 Task: Add Serenity Kids A2 Grass Fed Whole Milk Toddler Formula to the cart.
Action: Mouse moved to (290, 155)
Screenshot: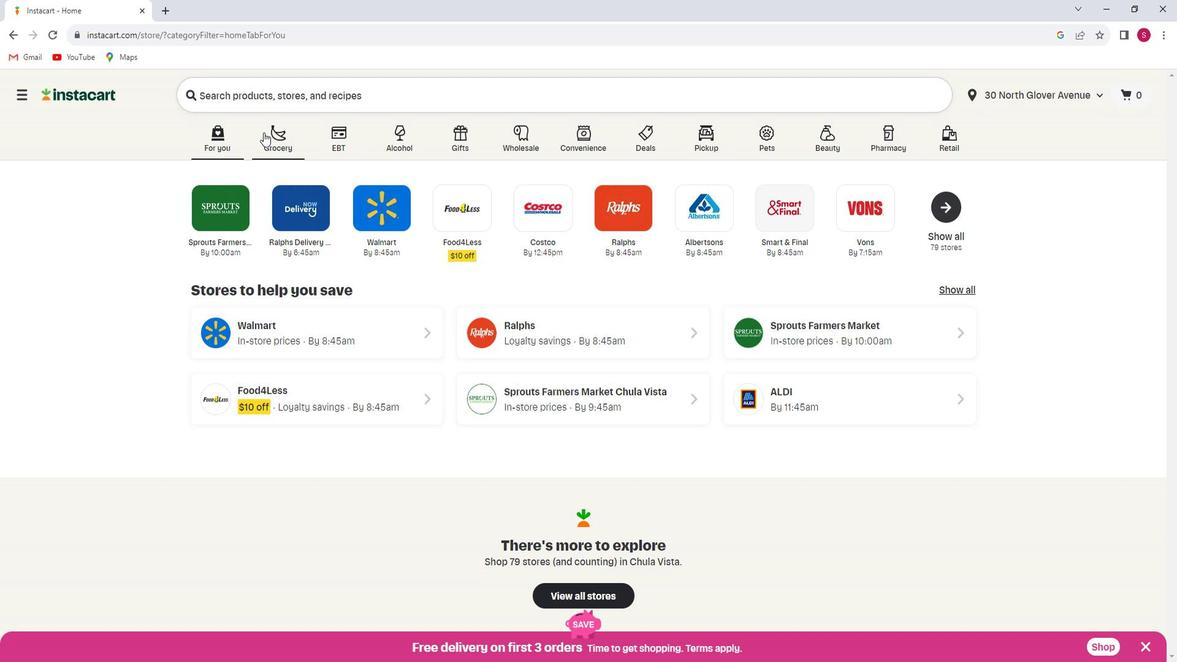 
Action: Mouse pressed left at (290, 155)
Screenshot: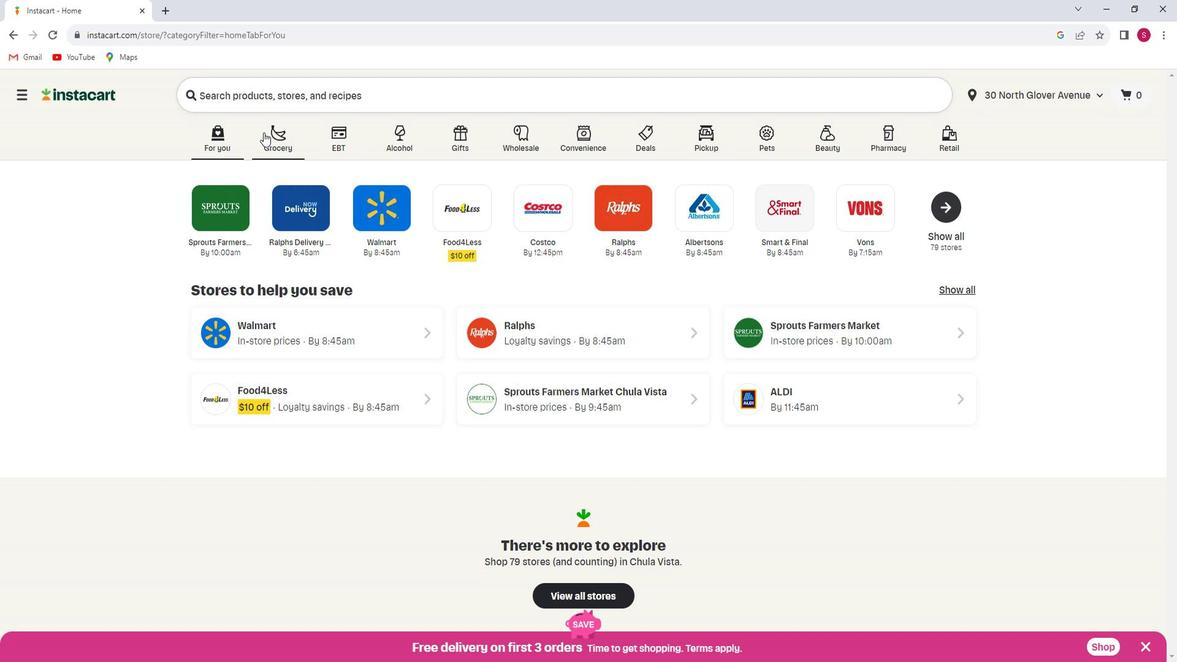 
Action: Mouse moved to (287, 364)
Screenshot: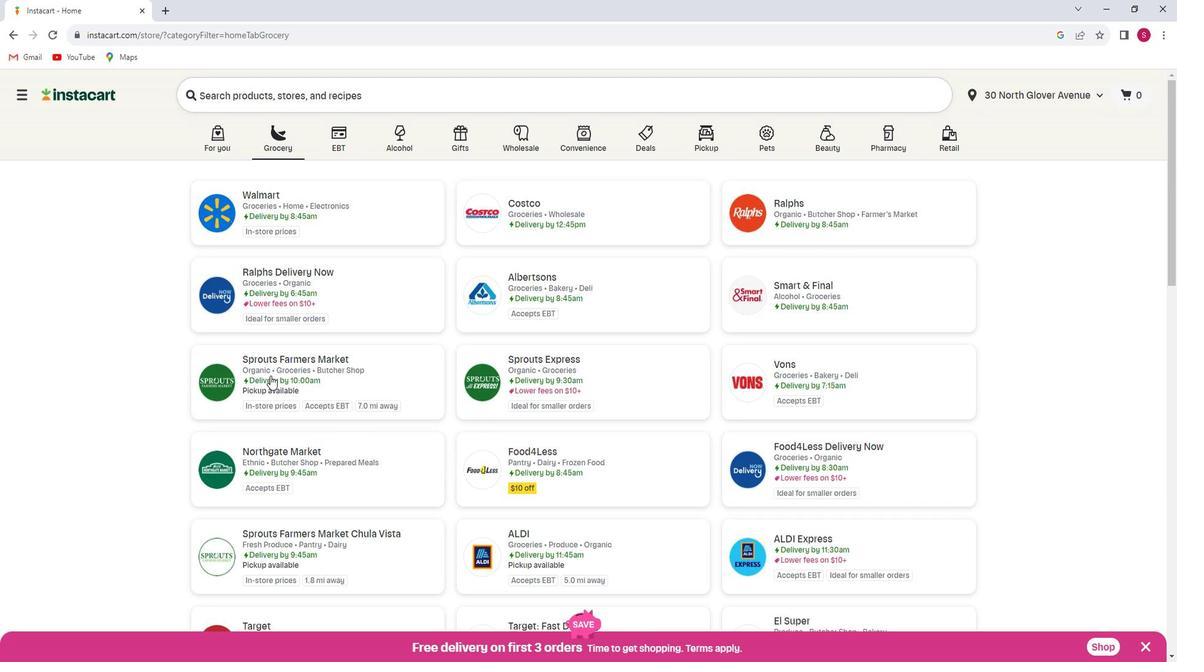 
Action: Mouse pressed left at (287, 364)
Screenshot: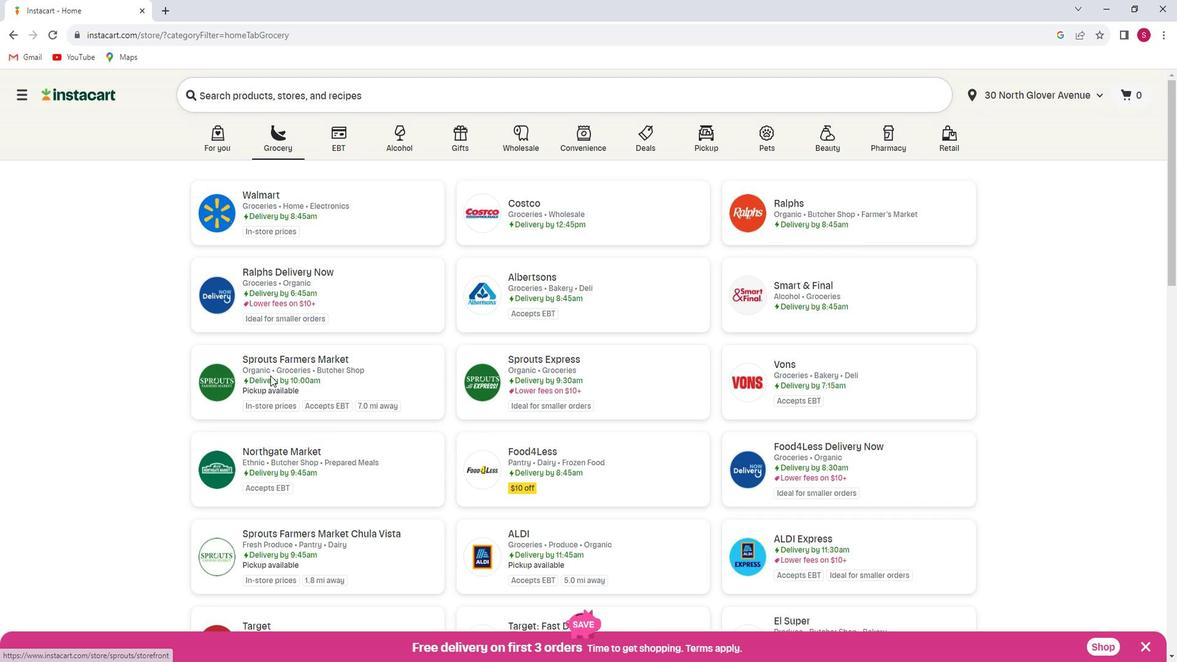 
Action: Mouse moved to (90, 397)
Screenshot: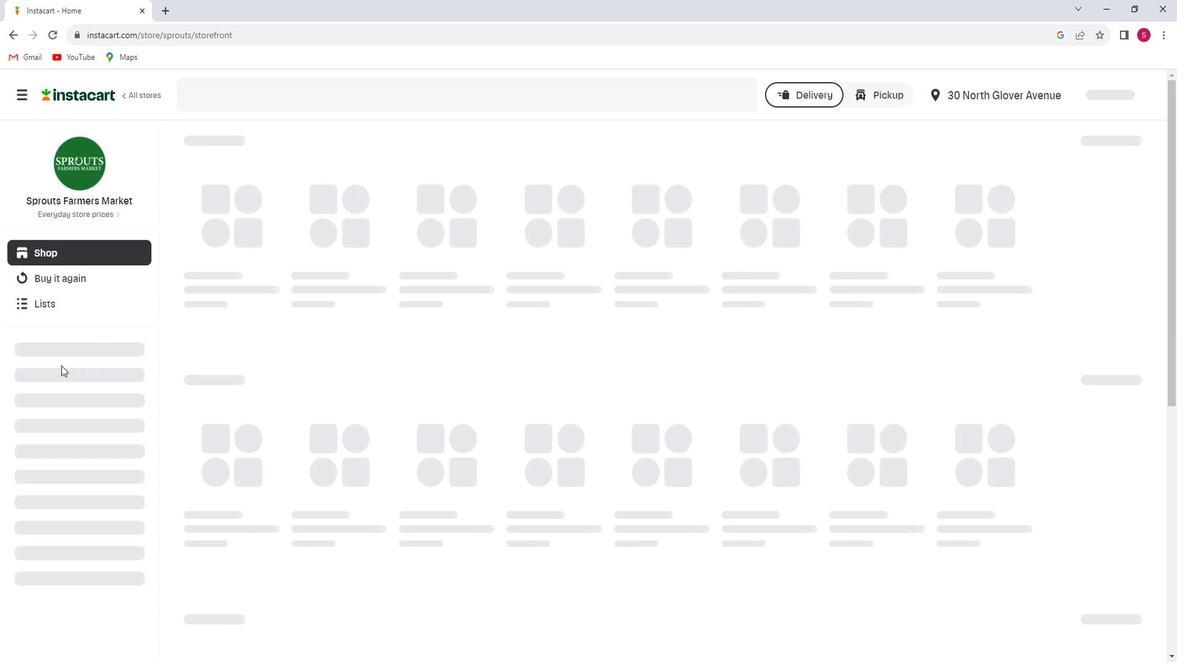 
Action: Mouse scrolled (90, 396) with delta (0, 0)
Screenshot: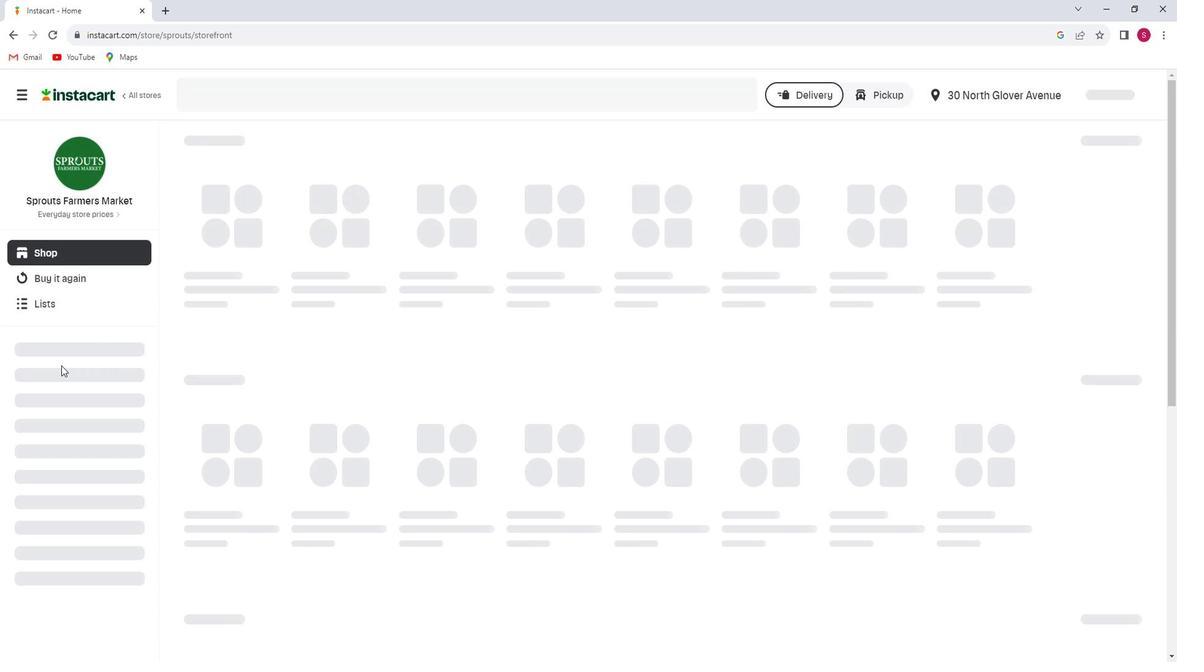 
Action: Mouse moved to (90, 398)
Screenshot: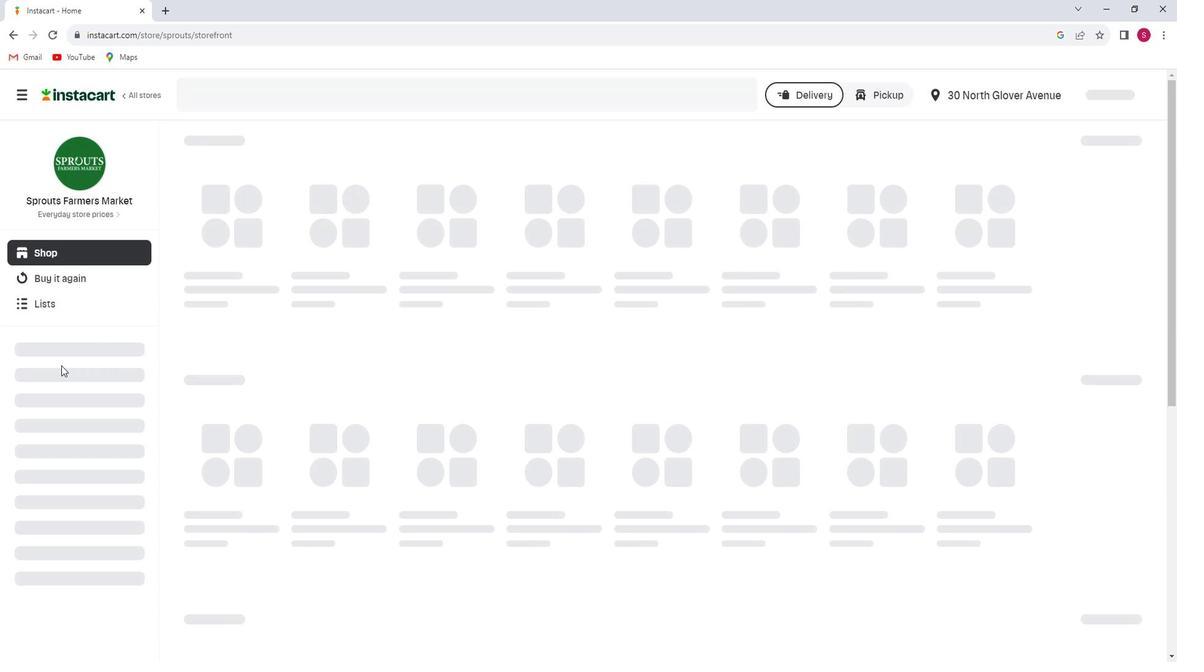 
Action: Mouse scrolled (90, 398) with delta (0, 0)
Screenshot: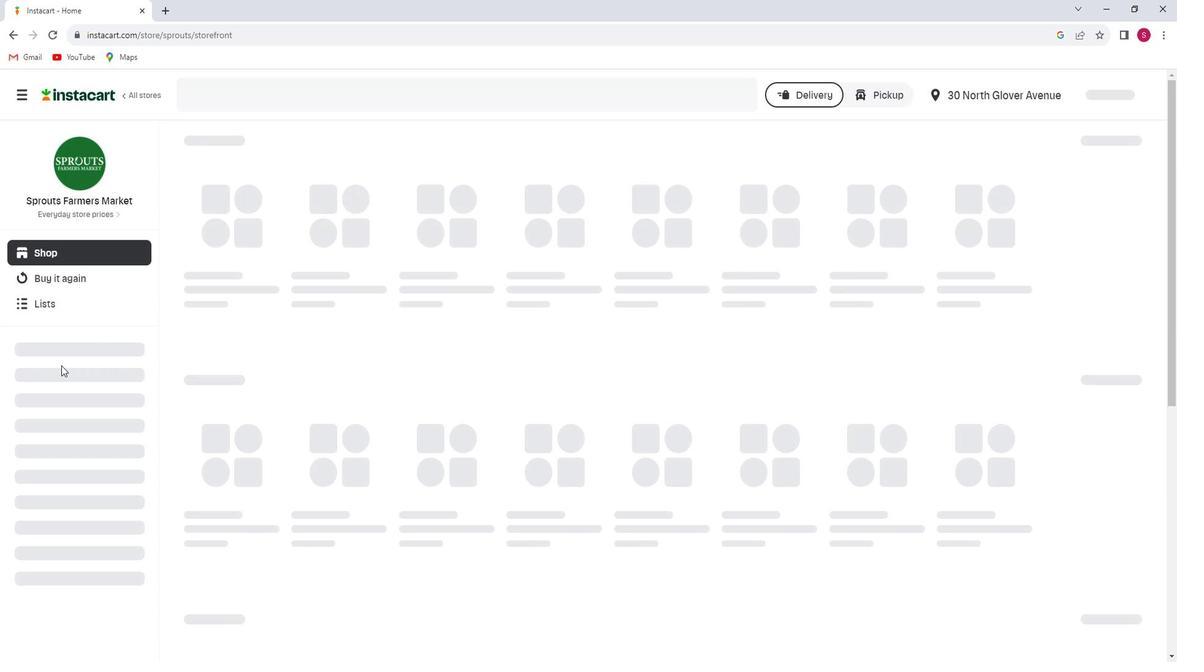 
Action: Mouse moved to (92, 398)
Screenshot: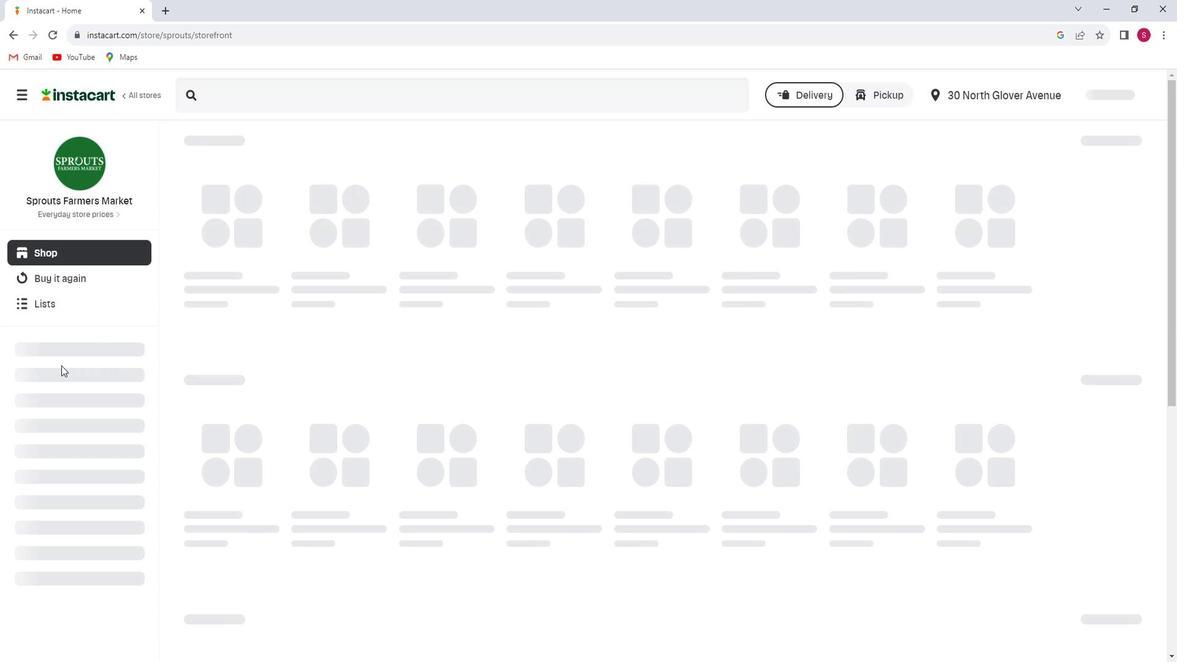 
Action: Mouse scrolled (92, 398) with delta (0, 0)
Screenshot: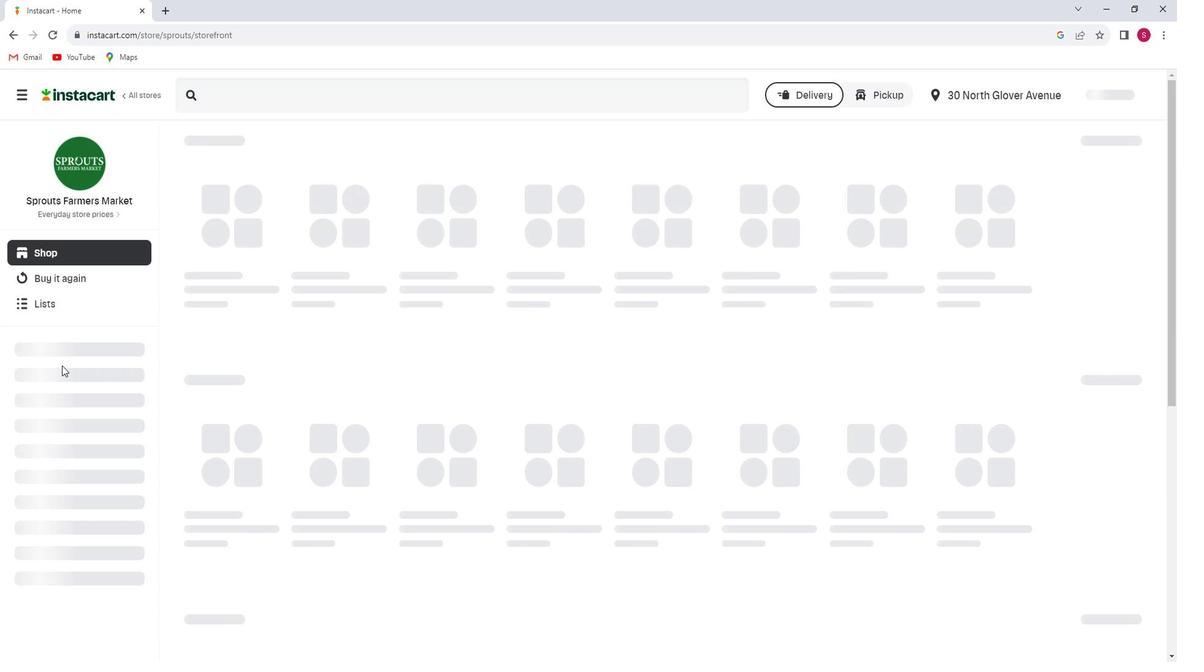 
Action: Mouse scrolled (92, 398) with delta (0, 0)
Screenshot: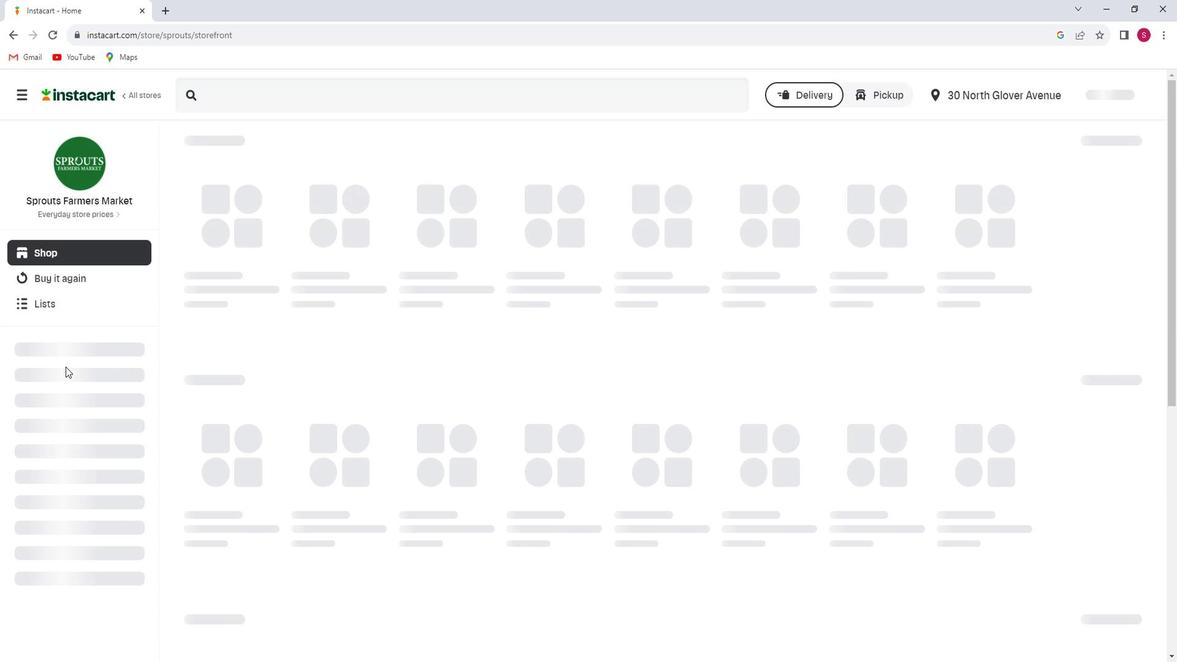 
Action: Mouse scrolled (92, 398) with delta (0, 0)
Screenshot: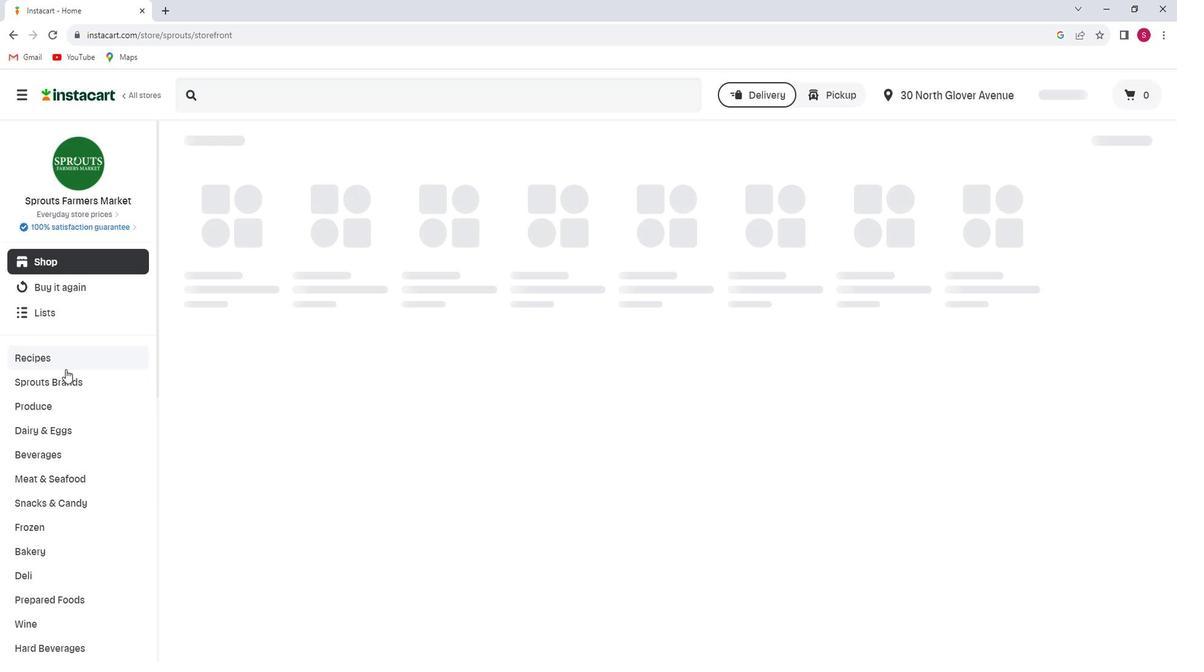 
Action: Mouse scrolled (92, 398) with delta (0, 0)
Screenshot: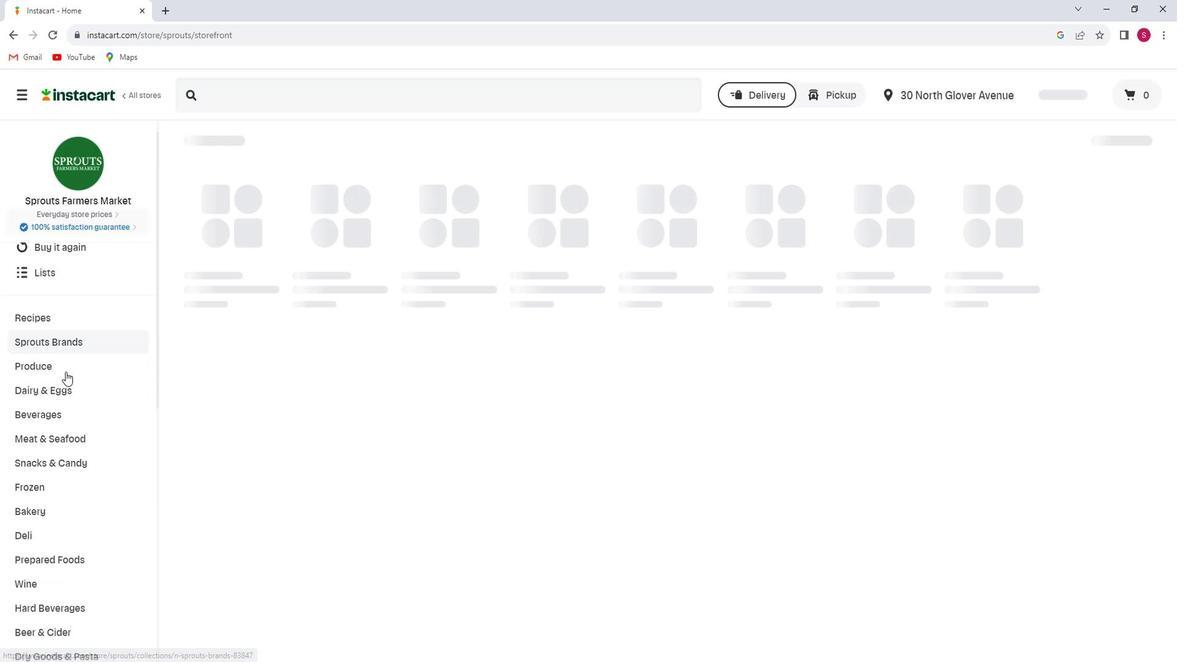 
Action: Mouse scrolled (92, 398) with delta (0, 0)
Screenshot: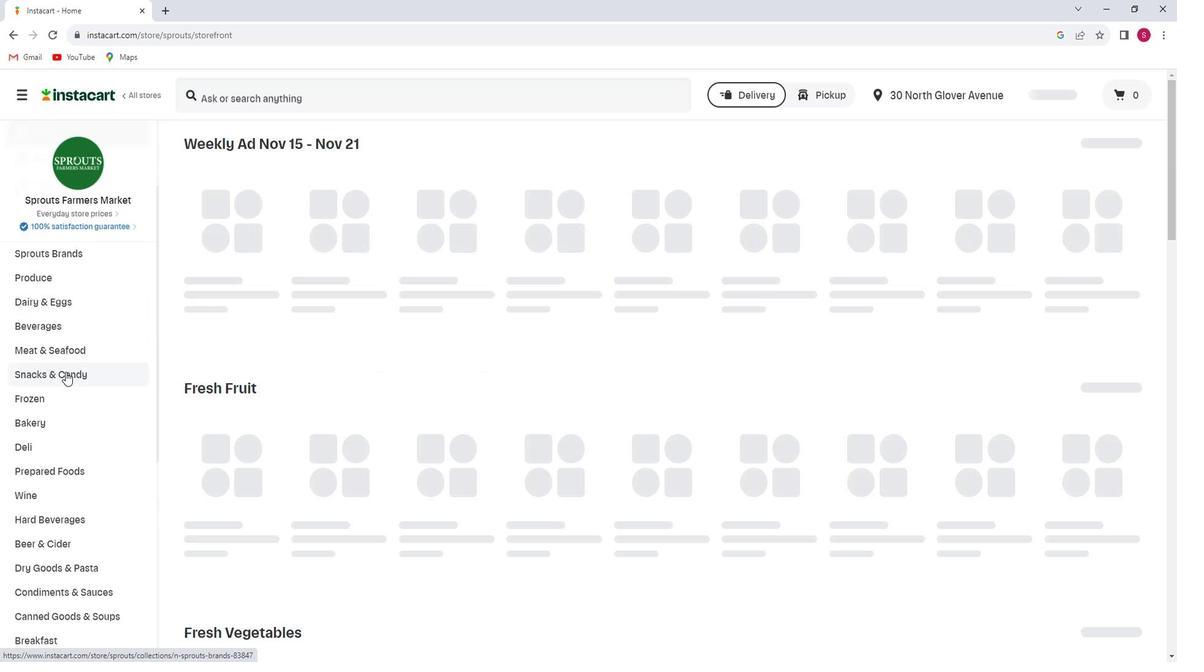 
Action: Mouse scrolled (92, 398) with delta (0, 0)
Screenshot: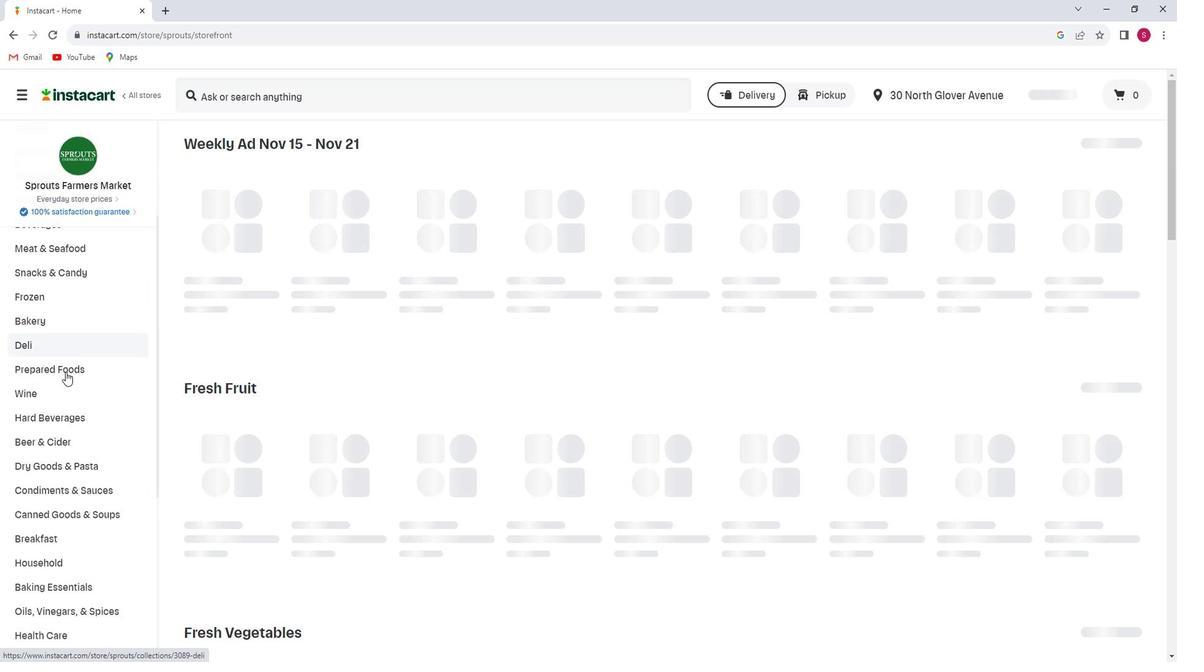 
Action: Mouse scrolled (92, 398) with delta (0, 0)
Screenshot: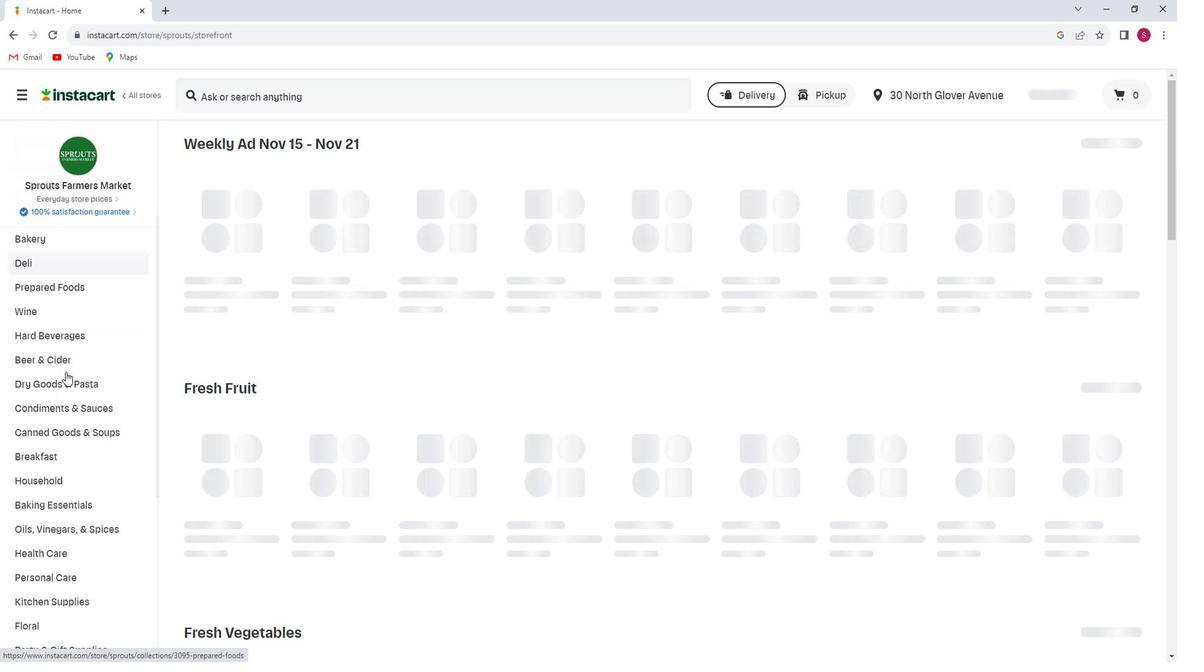 
Action: Mouse moved to (61, 478)
Screenshot: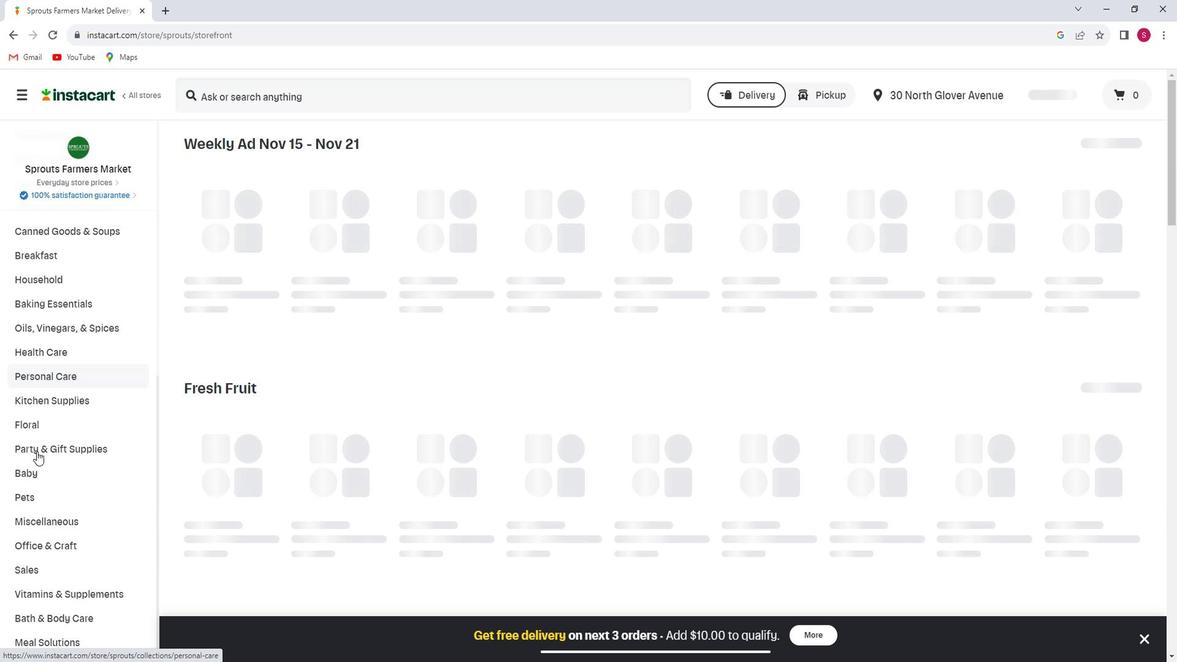 
Action: Mouse pressed left at (61, 478)
Screenshot: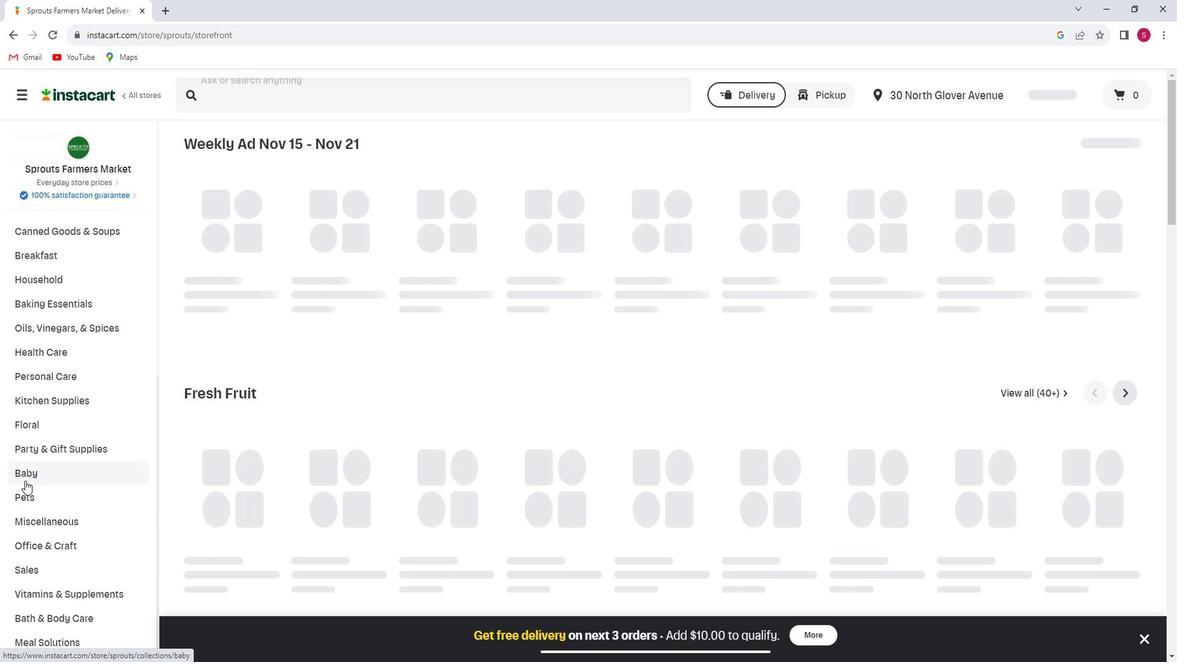 
Action: Mouse moved to (71, 540)
Screenshot: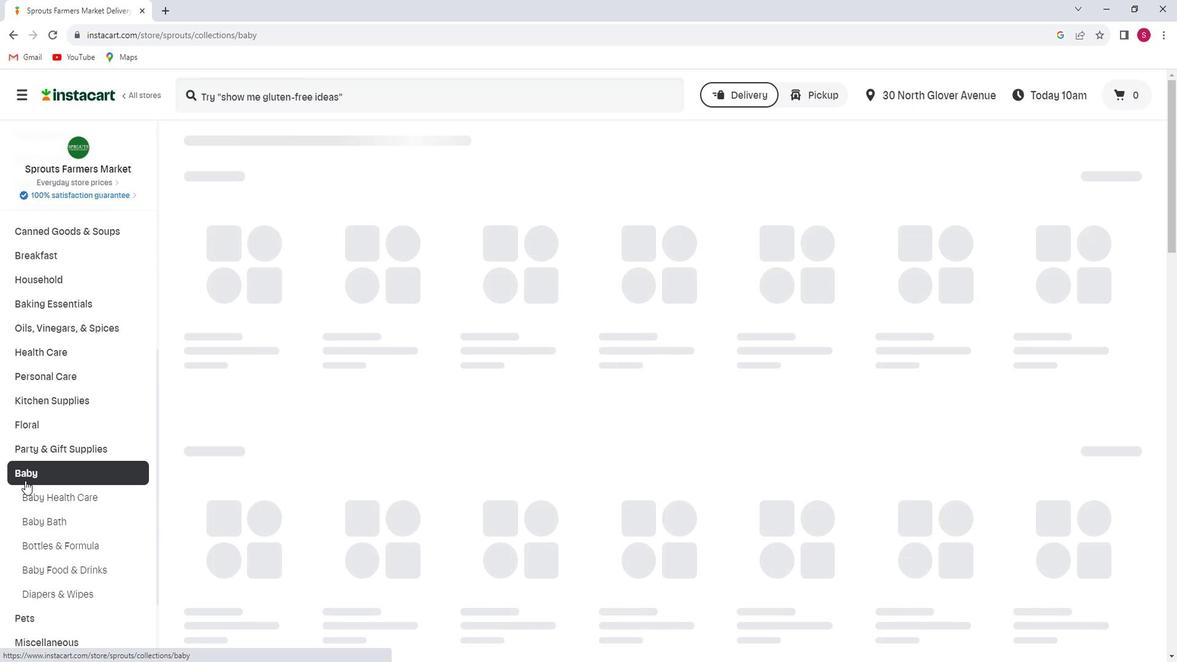 
Action: Mouse pressed left at (71, 540)
Screenshot: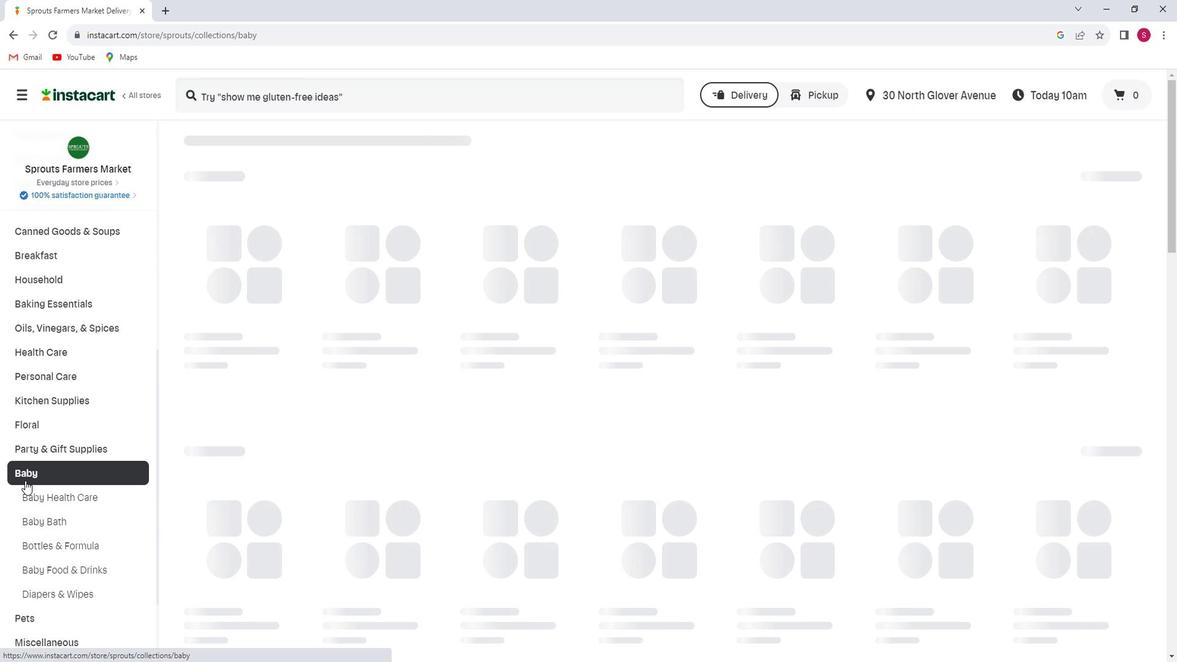
Action: Mouse moved to (302, 111)
Screenshot: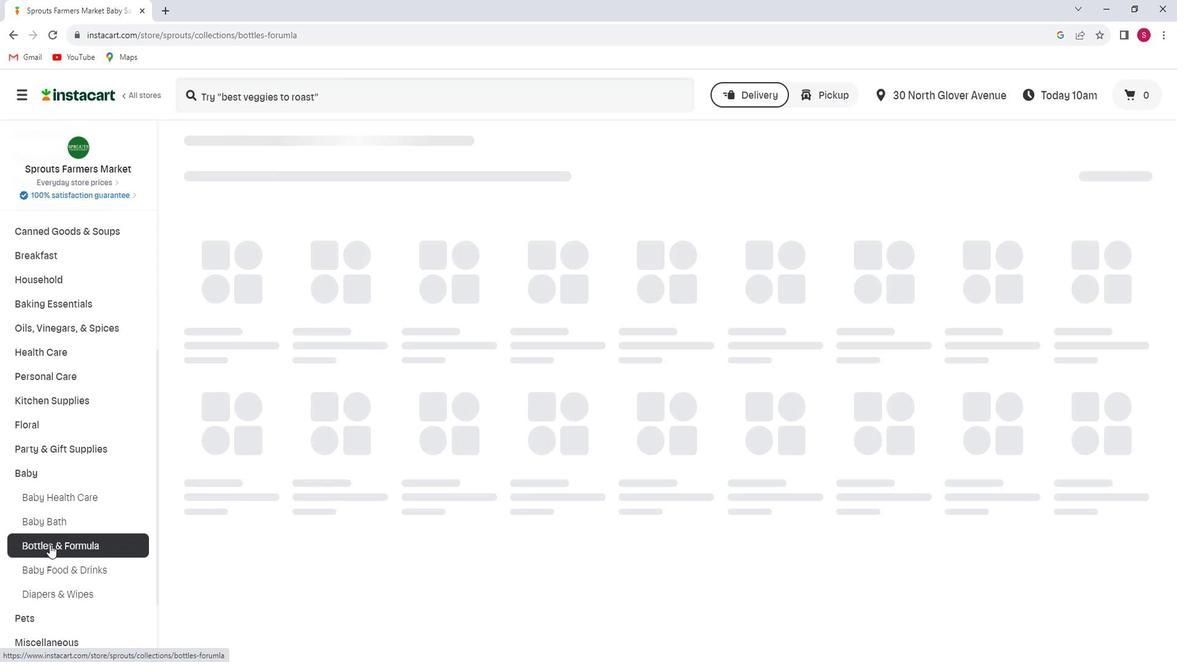 
Action: Mouse pressed left at (302, 111)
Screenshot: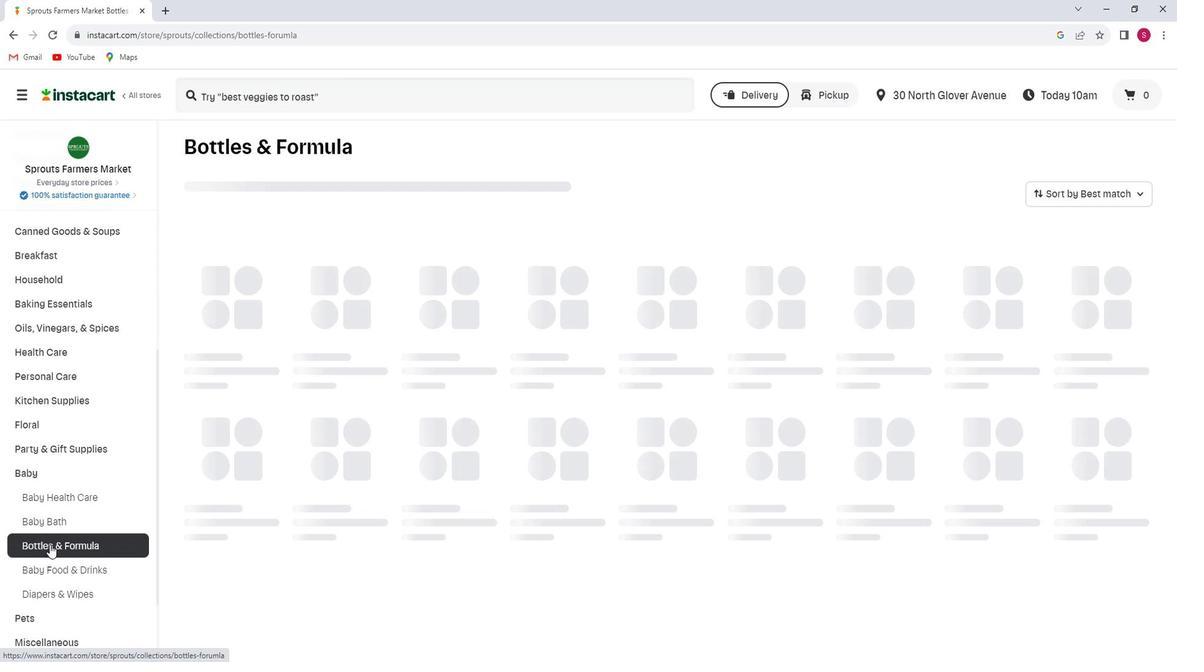 
Action: Key pressed <Key.shift>Serenity<Key.space><Key.shift>Kids<Key.space><Key.shift>A2<Key.space><Key.shift>Grass<Key.space><Key.shift>Fed<Key.space><Key.shift>Whole<Key.space><Key.shift>Milk<Key.space><Key.shift>Toddler<Key.space><Key.shift>Formula<Key.enter>
Screenshot: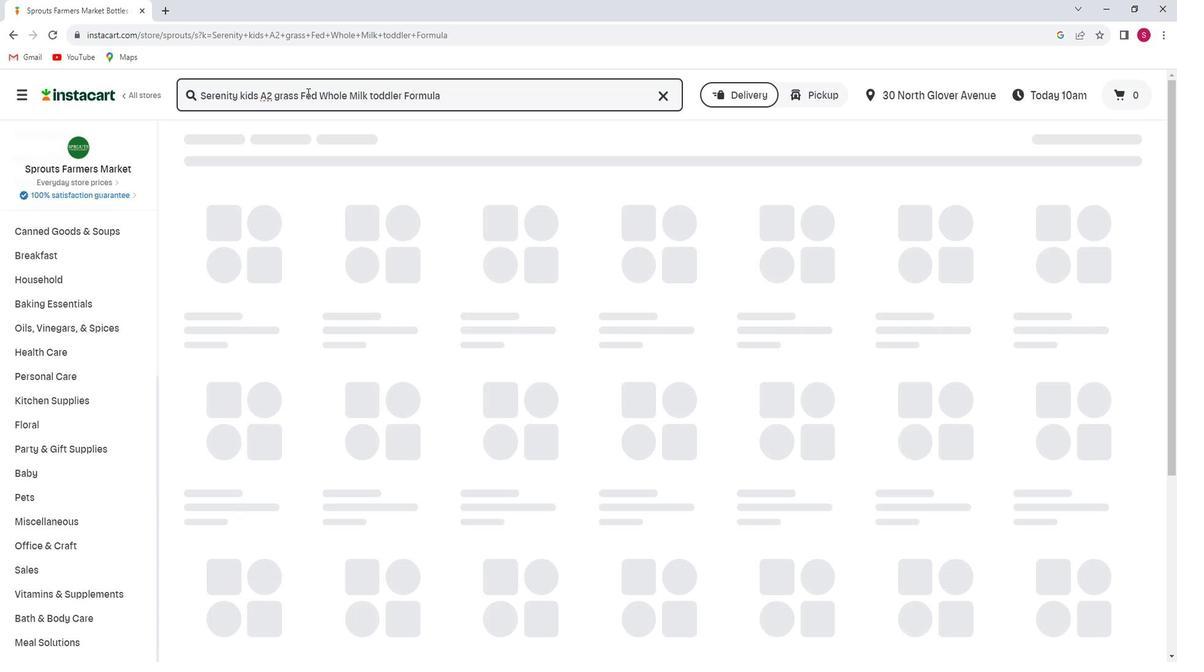 
Action: Mouse moved to (700, 388)
Screenshot: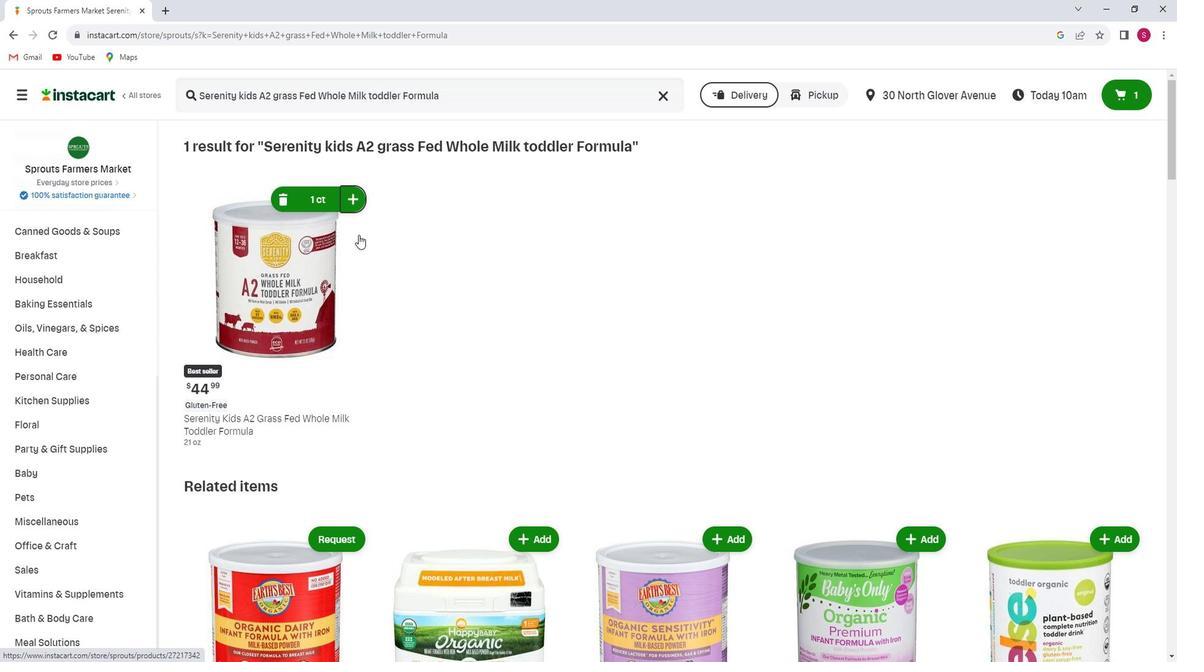 
Action: Mouse pressed left at (700, 388)
Screenshot: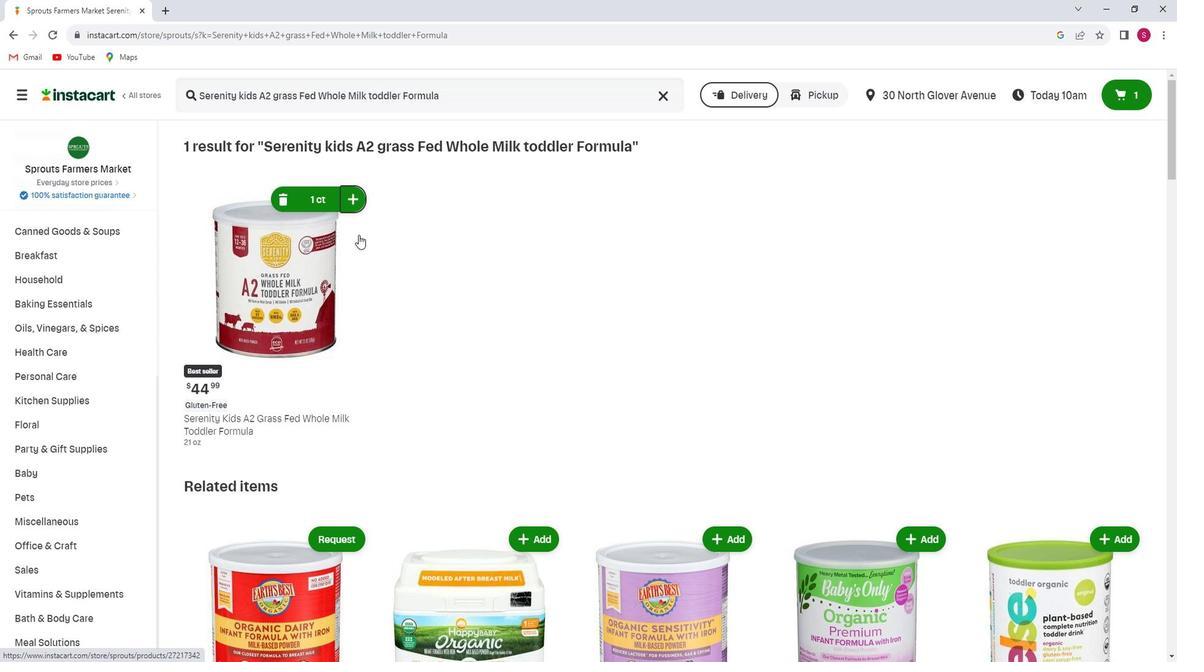 
Action: Mouse moved to (667, 187)
Screenshot: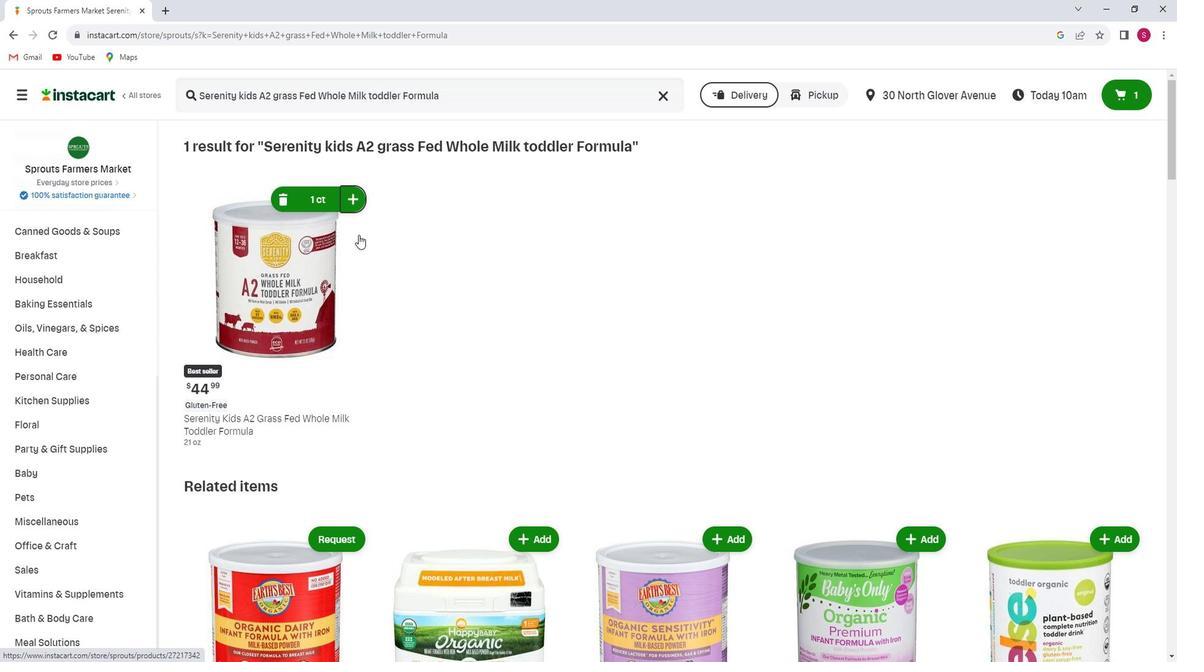 
Action: Mouse pressed left at (667, 187)
Screenshot: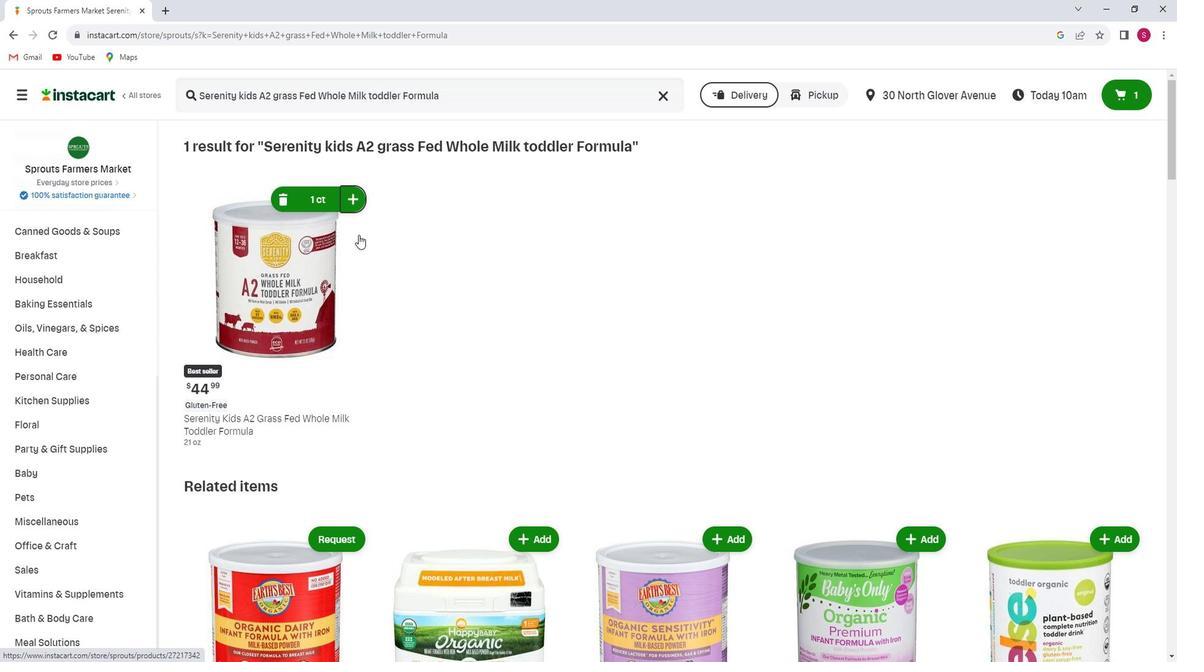 
Action: Mouse moved to (425, 668)
Screenshot: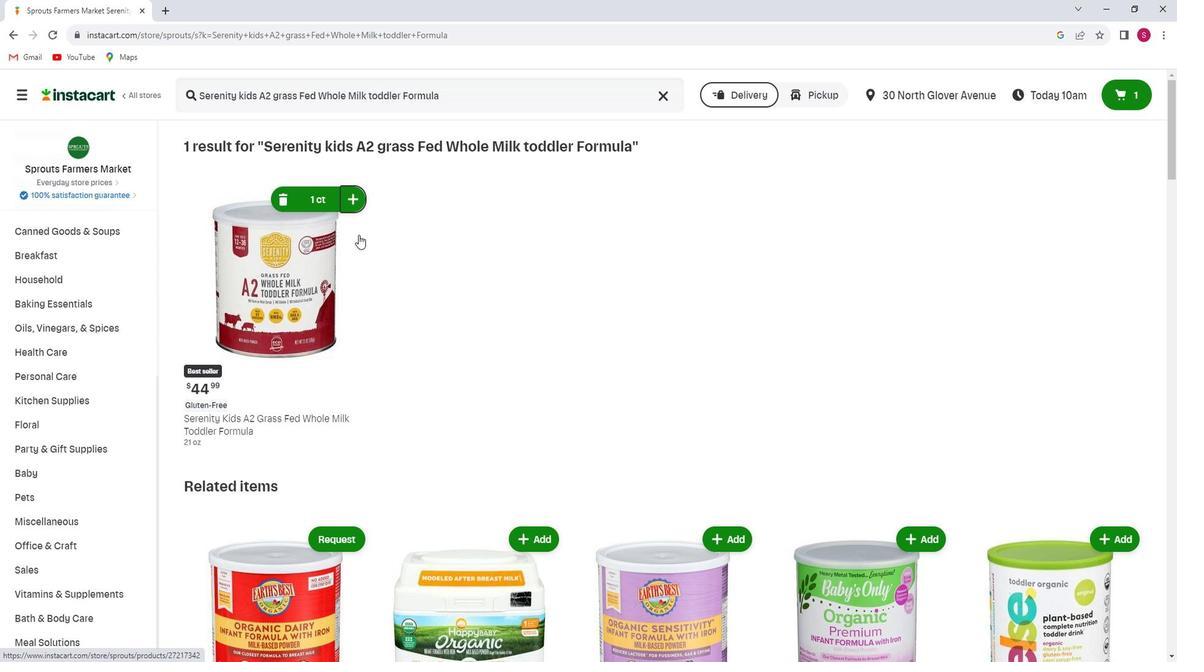 
Action: Mouse pressed left at (425, 668)
Screenshot: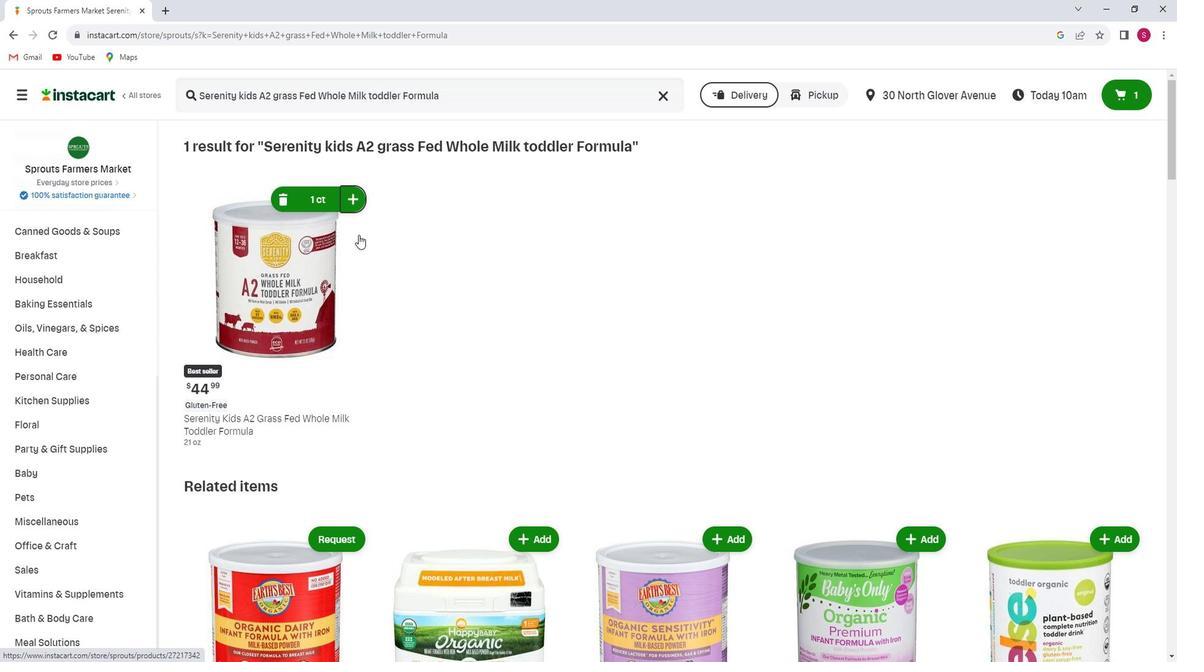 
Action: Mouse moved to (490, 614)
Screenshot: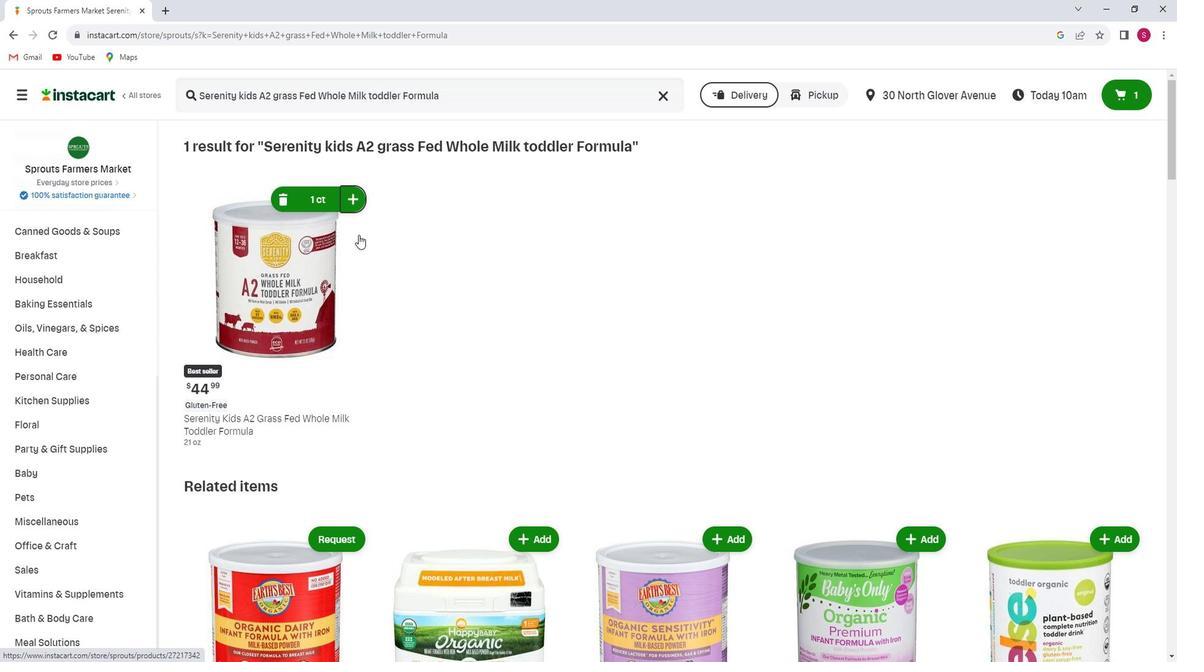 
Action: Mouse pressed left at (490, 614)
Screenshot: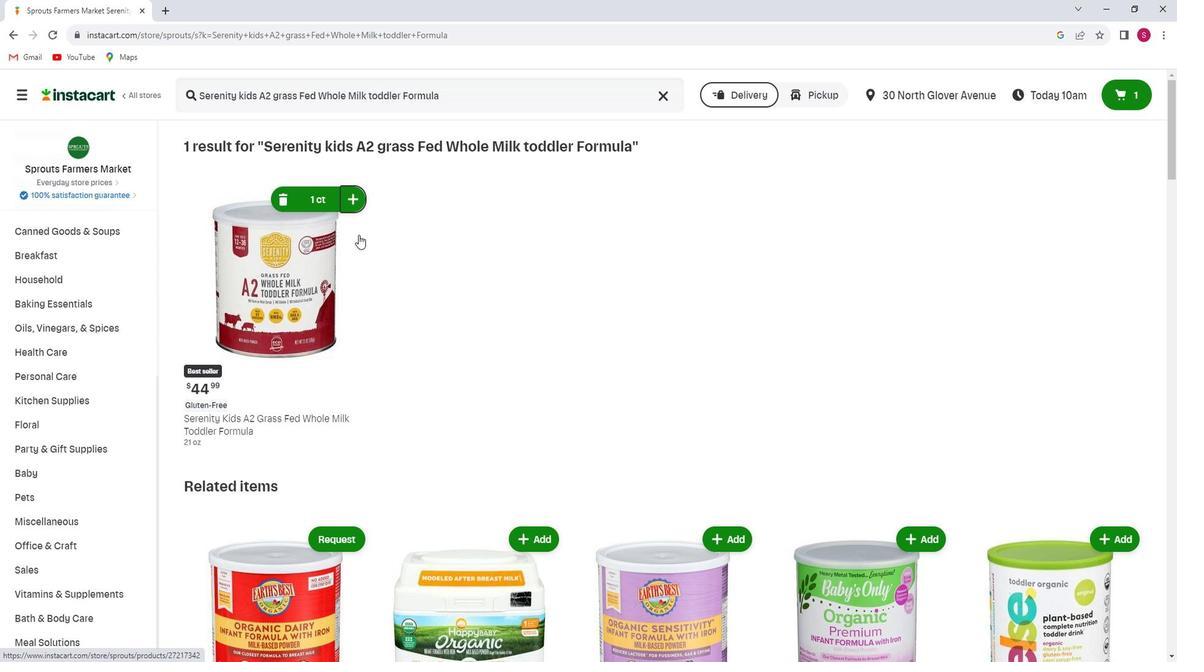 
Action: Mouse moved to (164, 20)
Screenshot: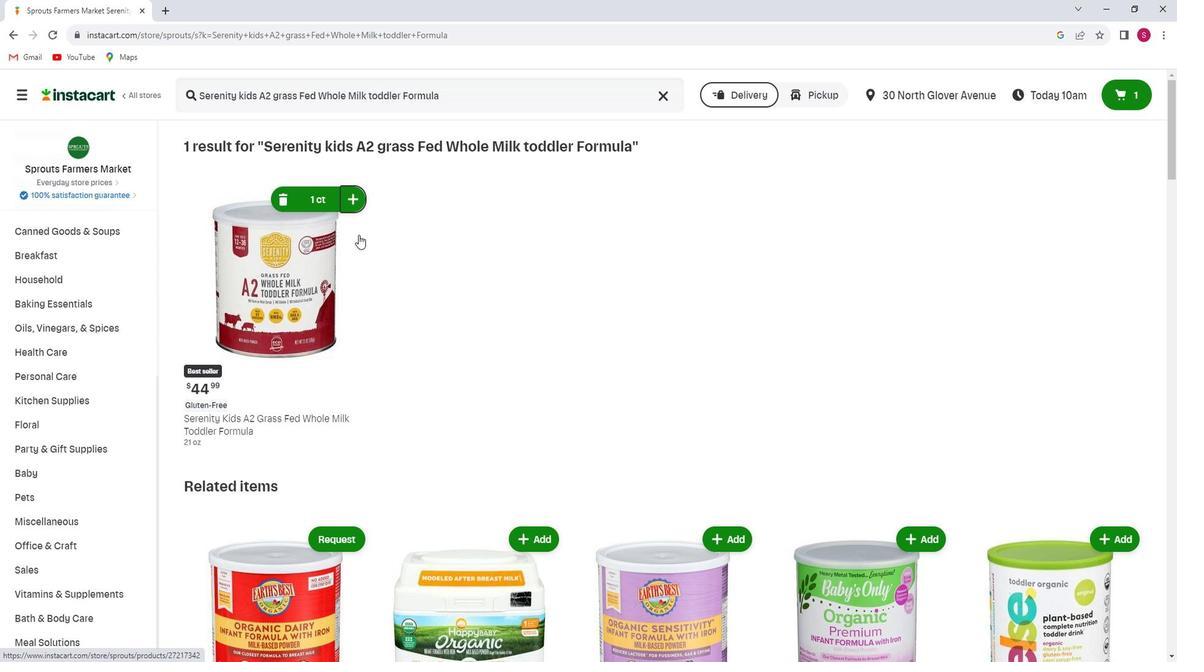
Action: Mouse pressed left at (164, 20)
Screenshot: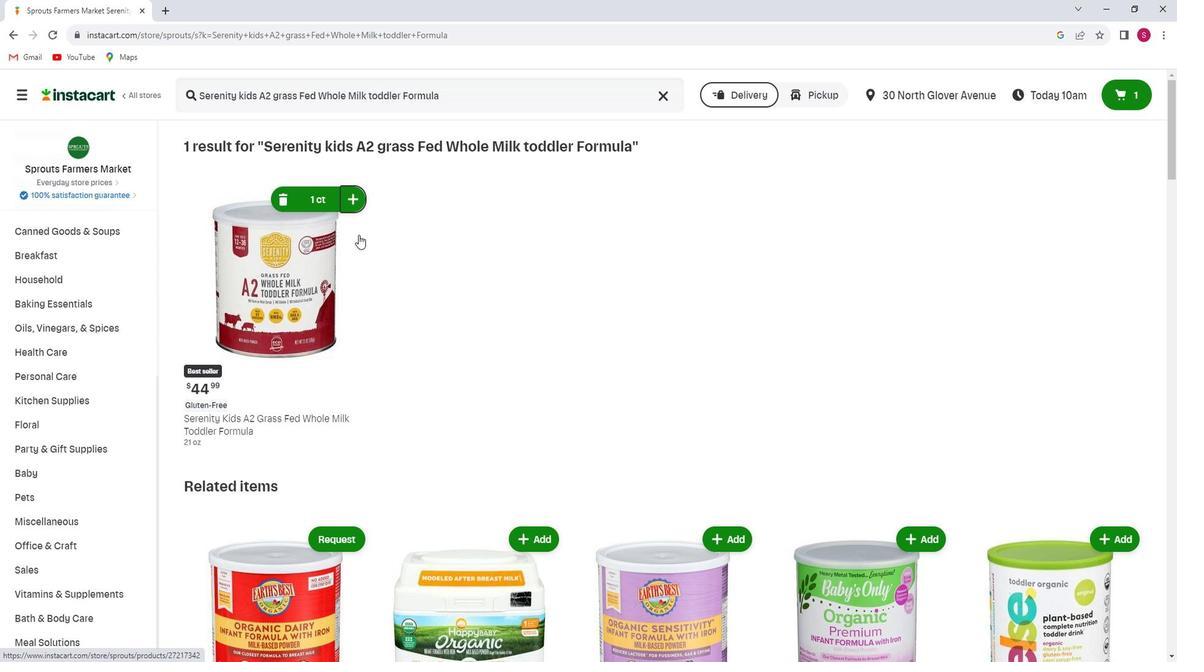 
Action: Mouse moved to (165, 26)
Screenshot: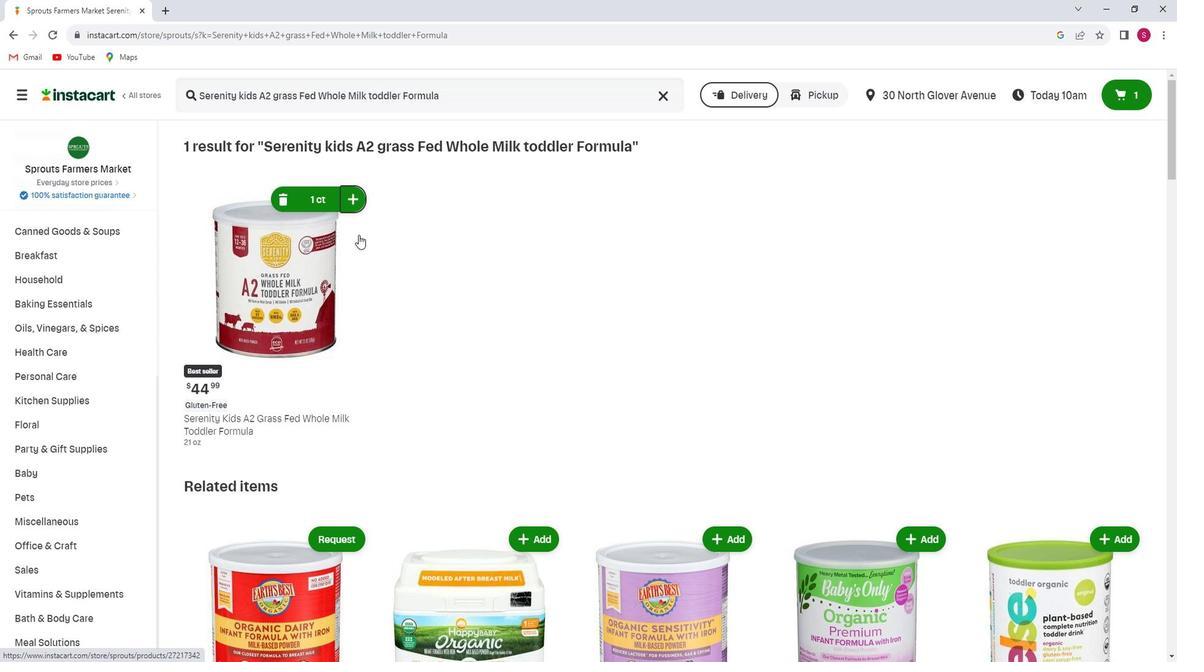 
Action: Mouse pressed left at (165, 26)
Screenshot: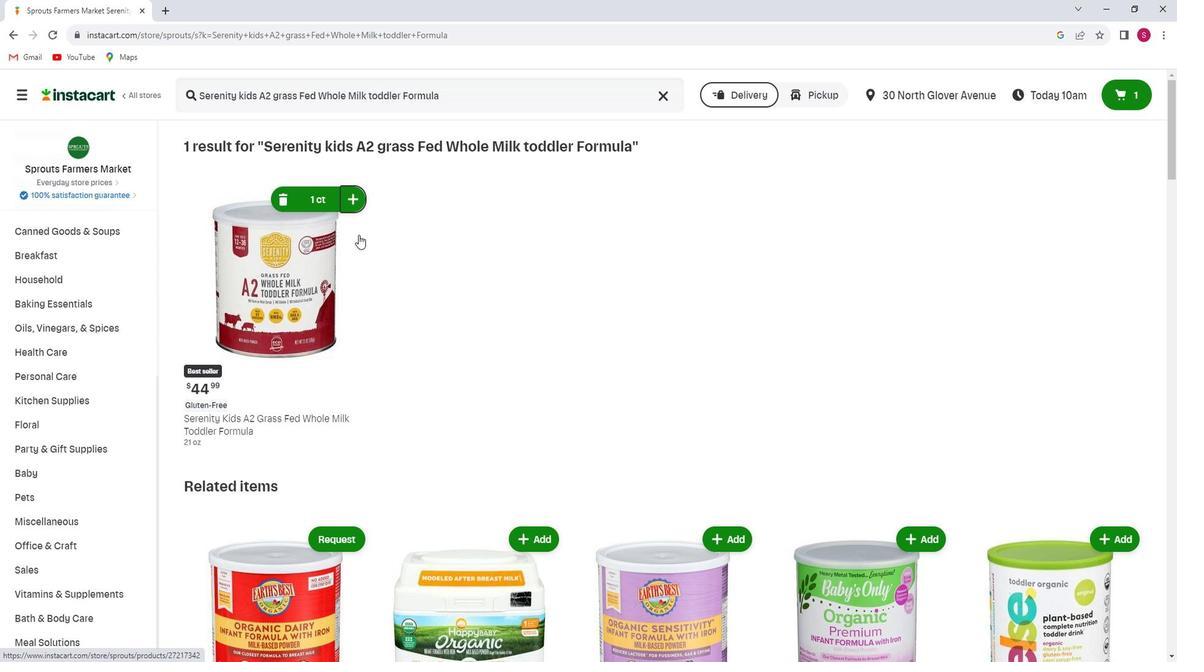 
Action: Mouse moved to (160, 30)
Screenshot: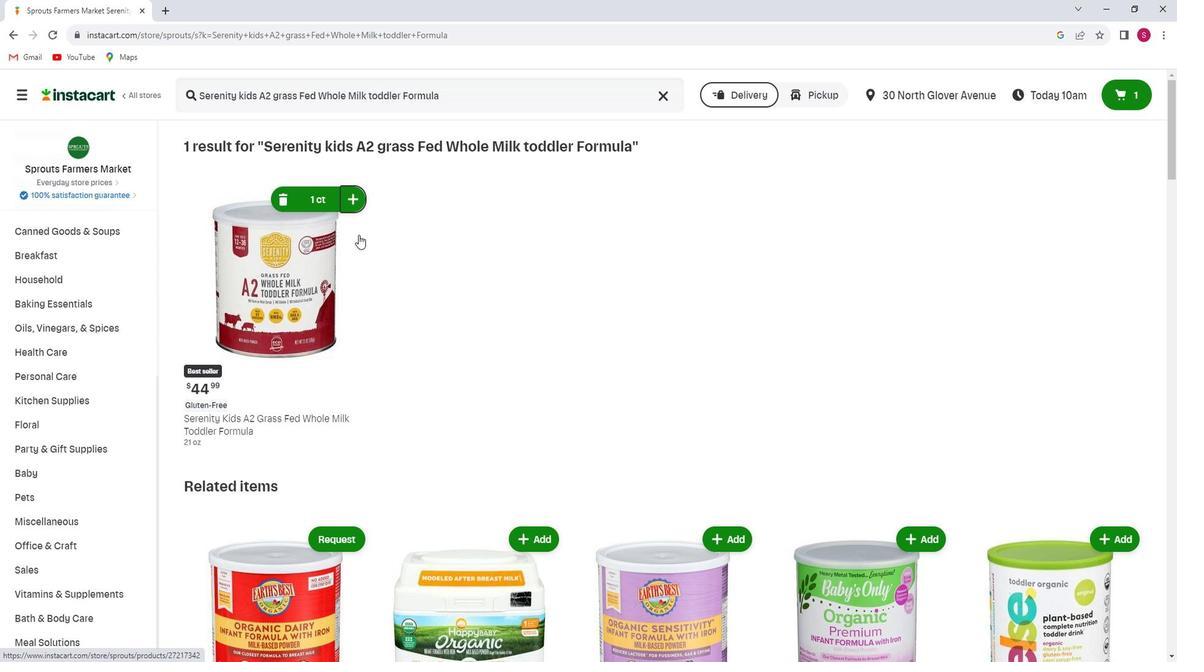 
Action: Mouse pressed left at (160, 30)
Screenshot: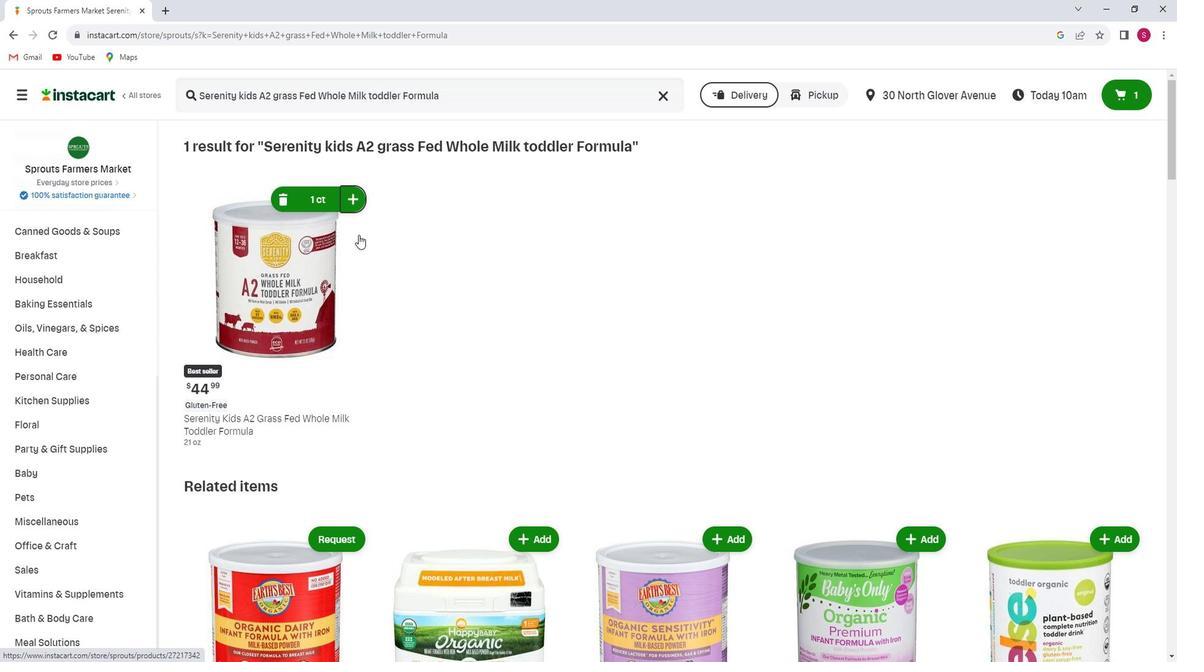 
Action: Mouse moved to (1, 22)
Screenshot: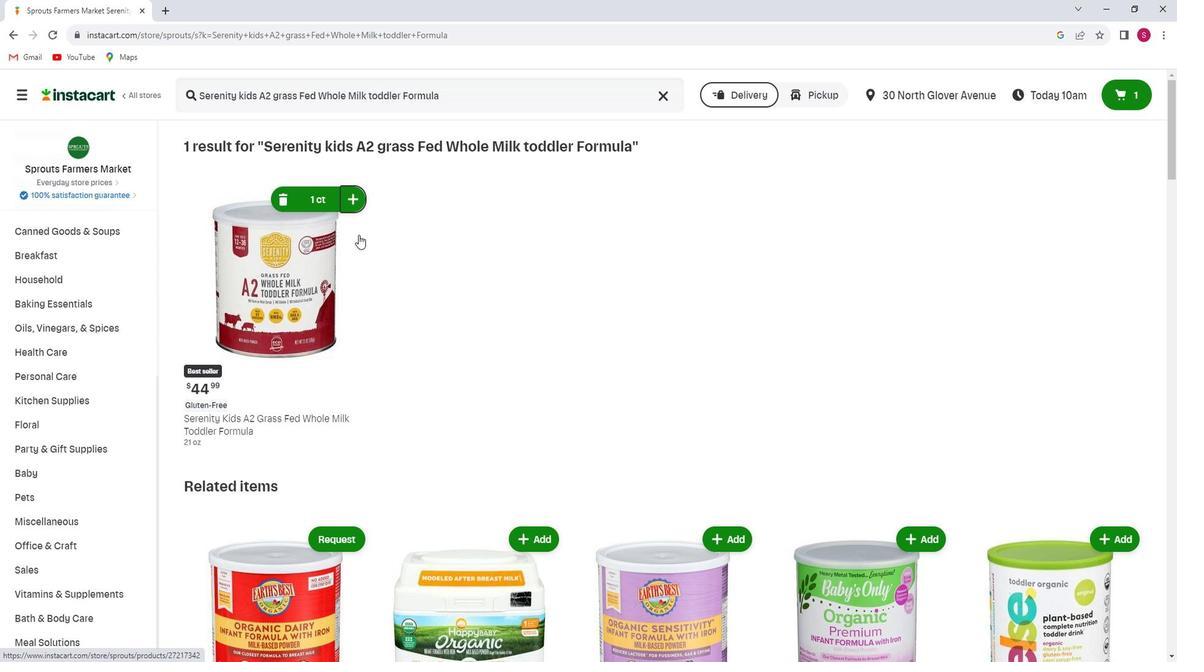 
Action: Mouse pressed left at (1, 22)
Screenshot: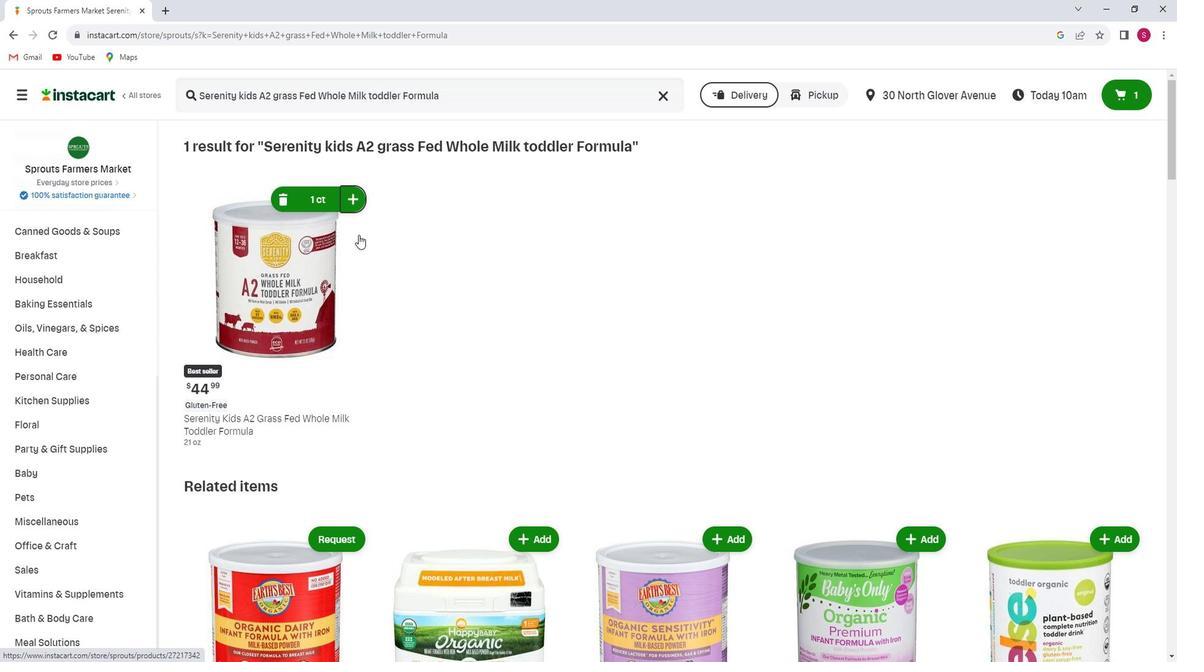 
Action: Mouse moved to (1180, 19)
Screenshot: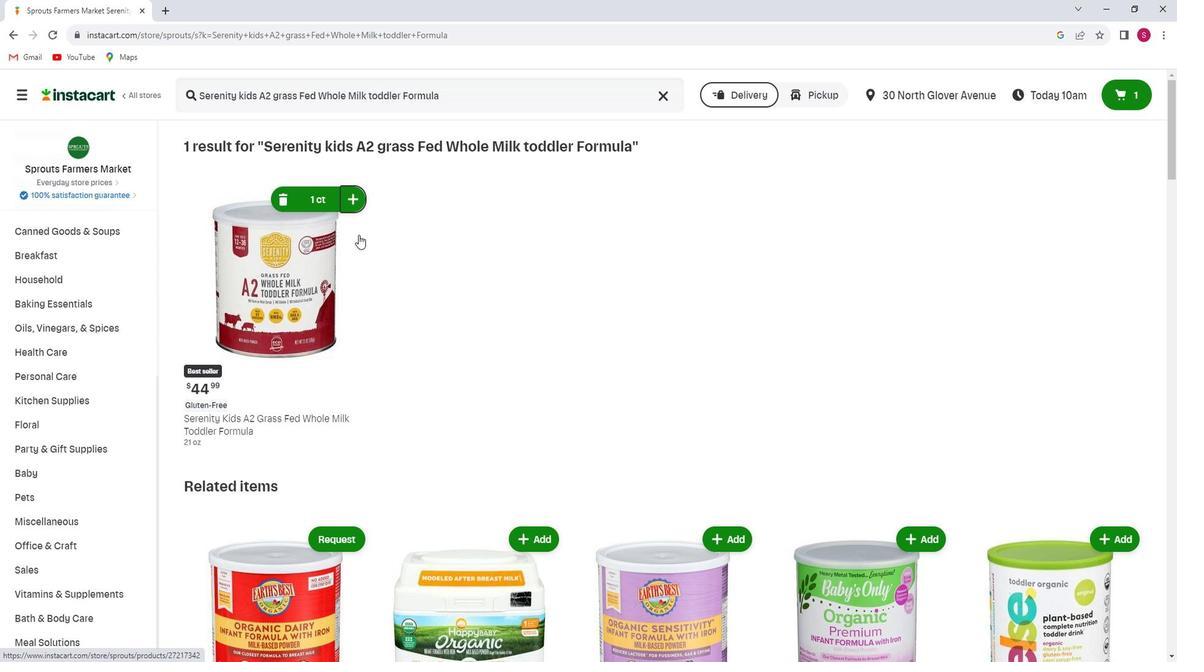 
Action: Mouse pressed left at (1180, 19)
Screenshot: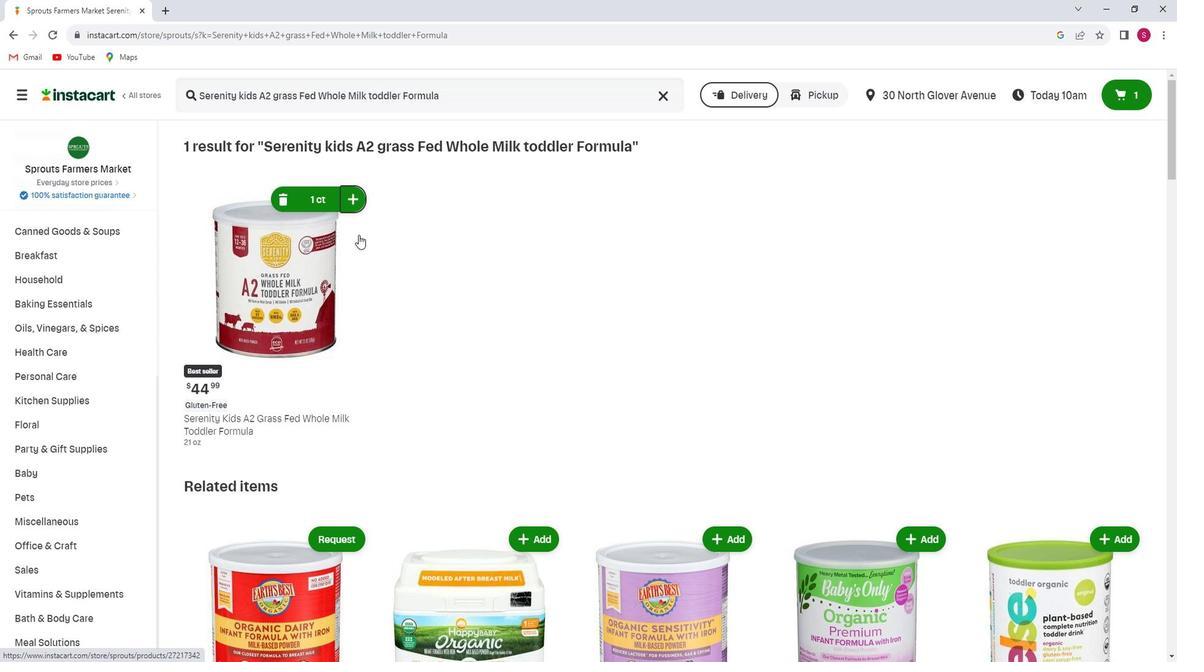 
Action: Mouse moved to (283, 147)
Screenshot: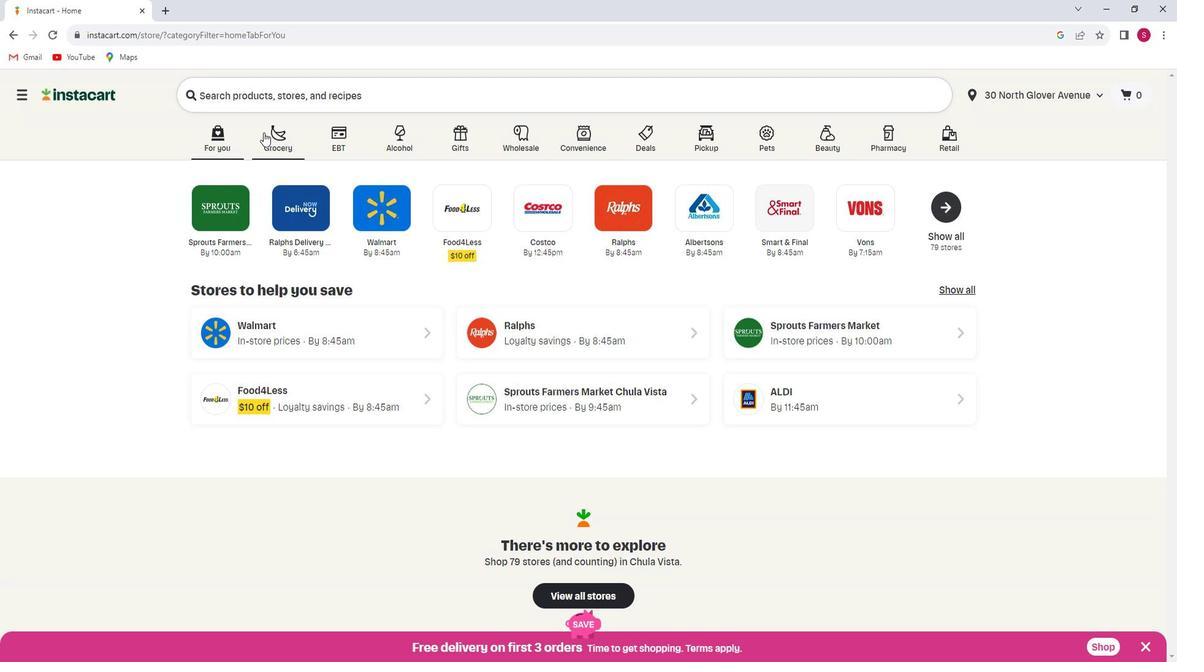 
Action: Mouse pressed left at (283, 147)
Screenshot: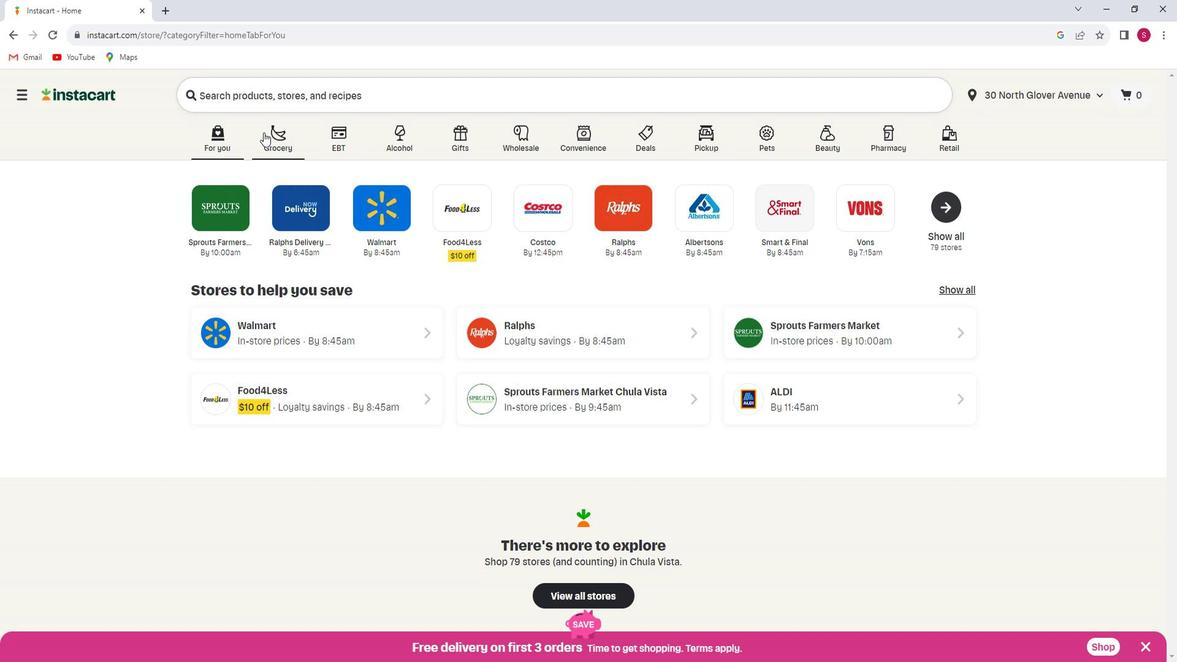 
Action: Mouse moved to (290, 381)
Screenshot: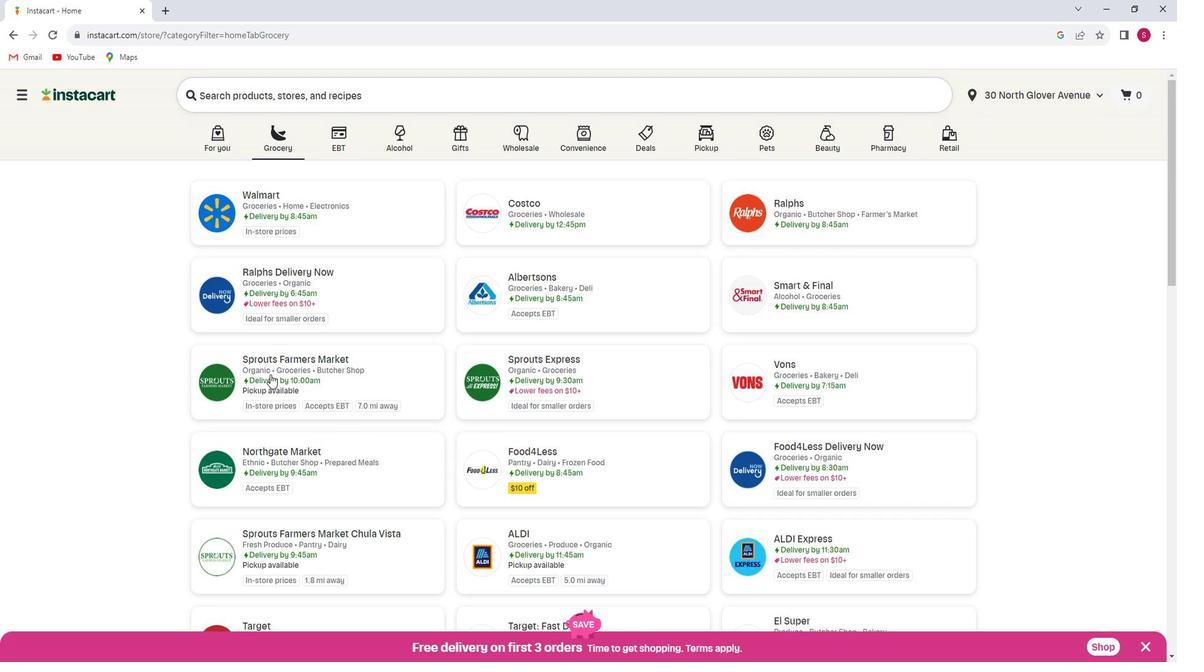 
Action: Mouse pressed left at (290, 381)
Screenshot: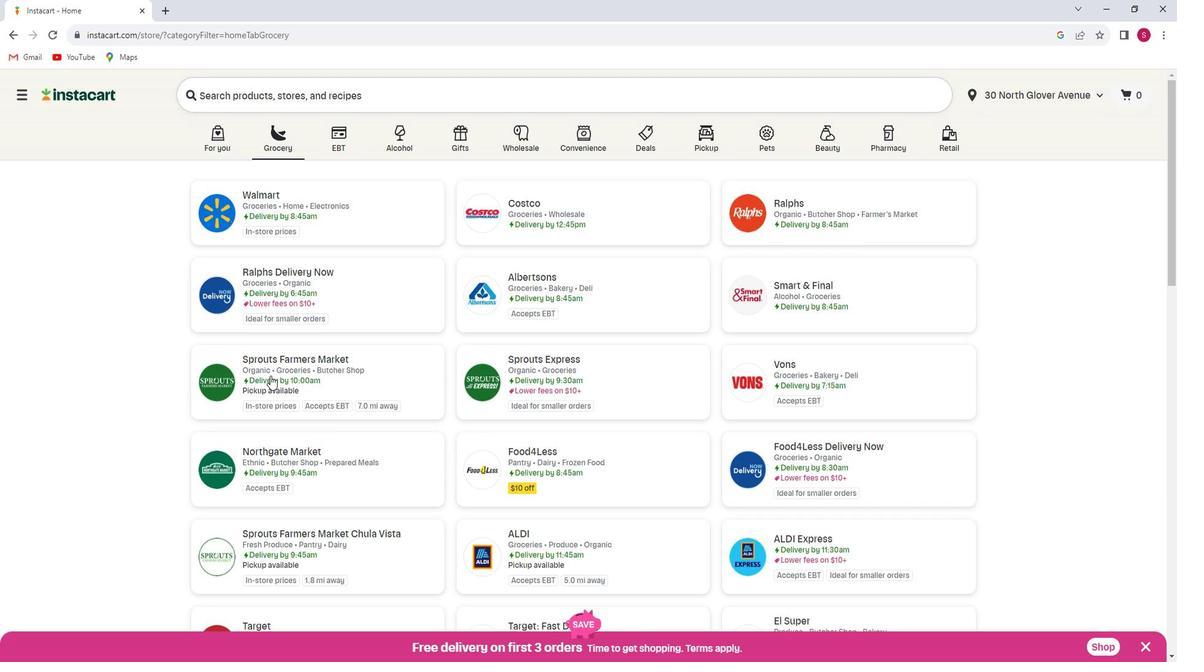 
Action: Mouse moved to (85, 374)
Screenshot: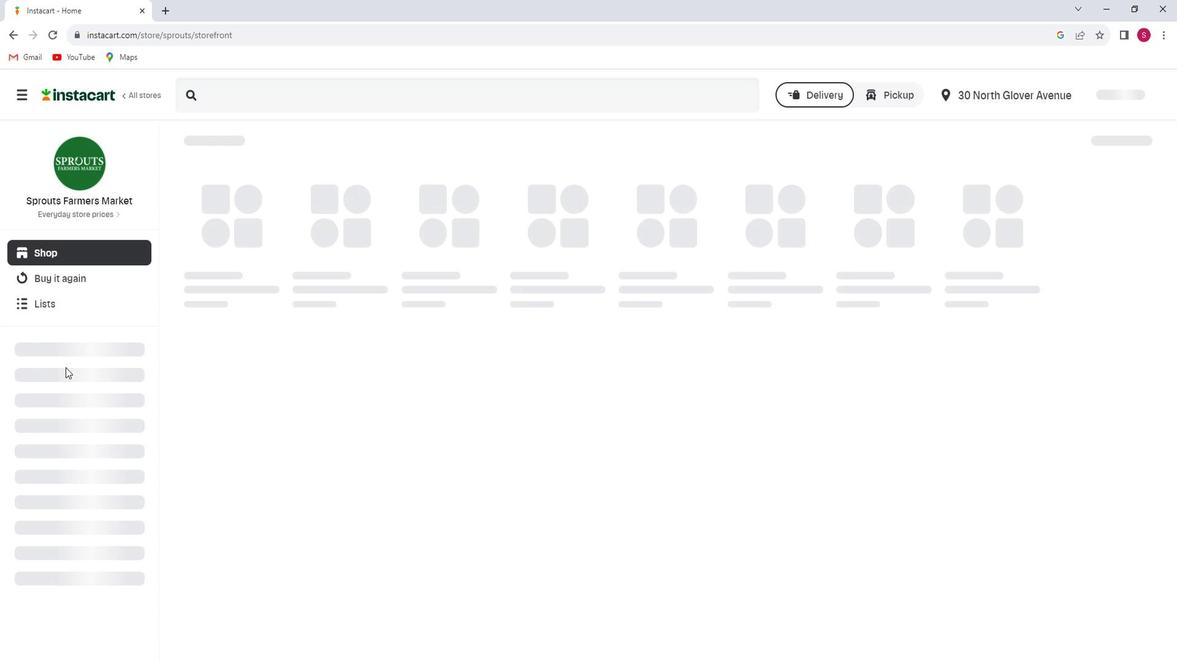 
Action: Mouse scrolled (85, 373) with delta (0, 0)
Screenshot: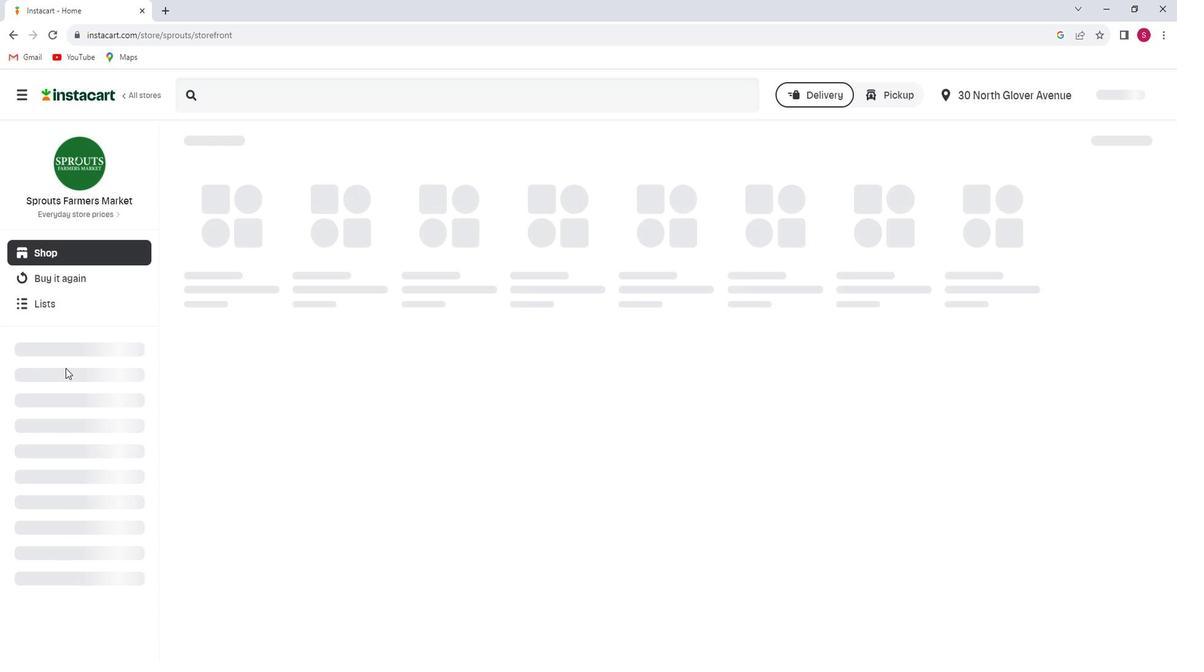 
Action: Mouse moved to (85, 375)
Screenshot: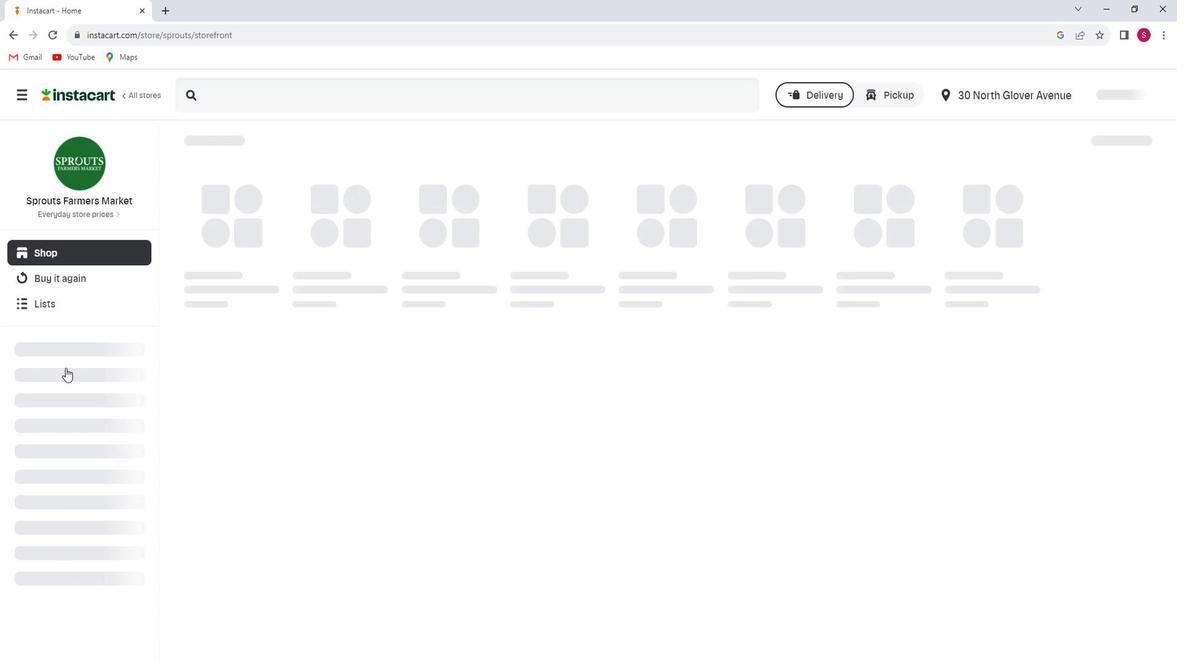 
Action: Mouse scrolled (85, 374) with delta (0, 0)
Screenshot: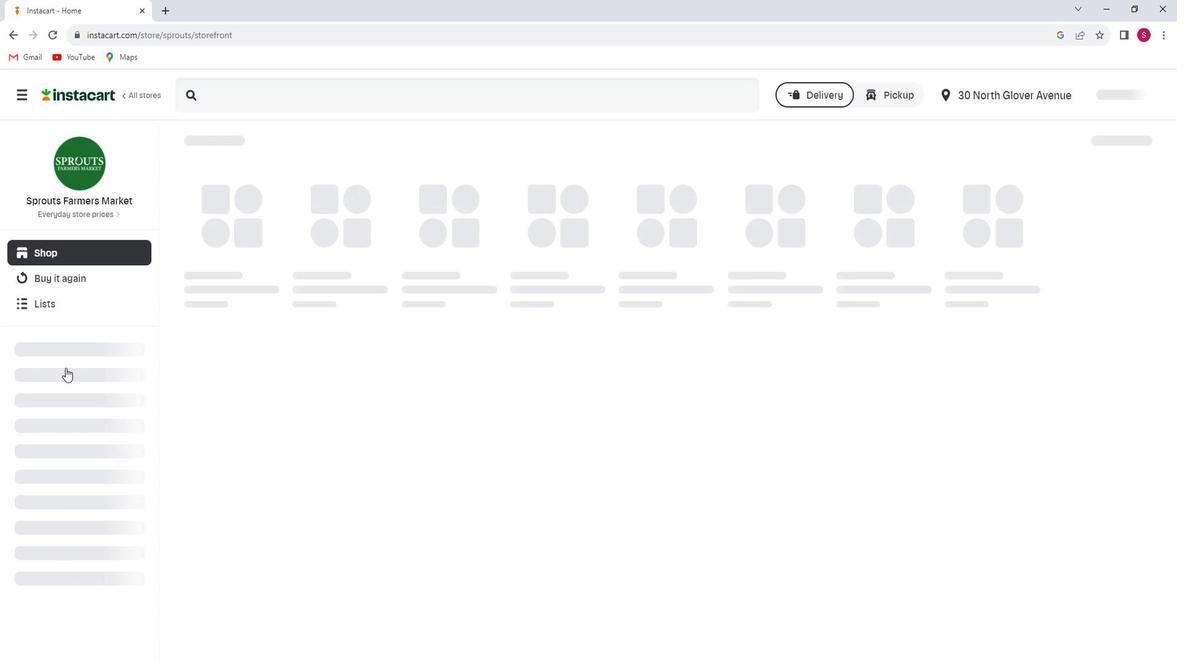 
Action: Mouse moved to (85, 377)
Screenshot: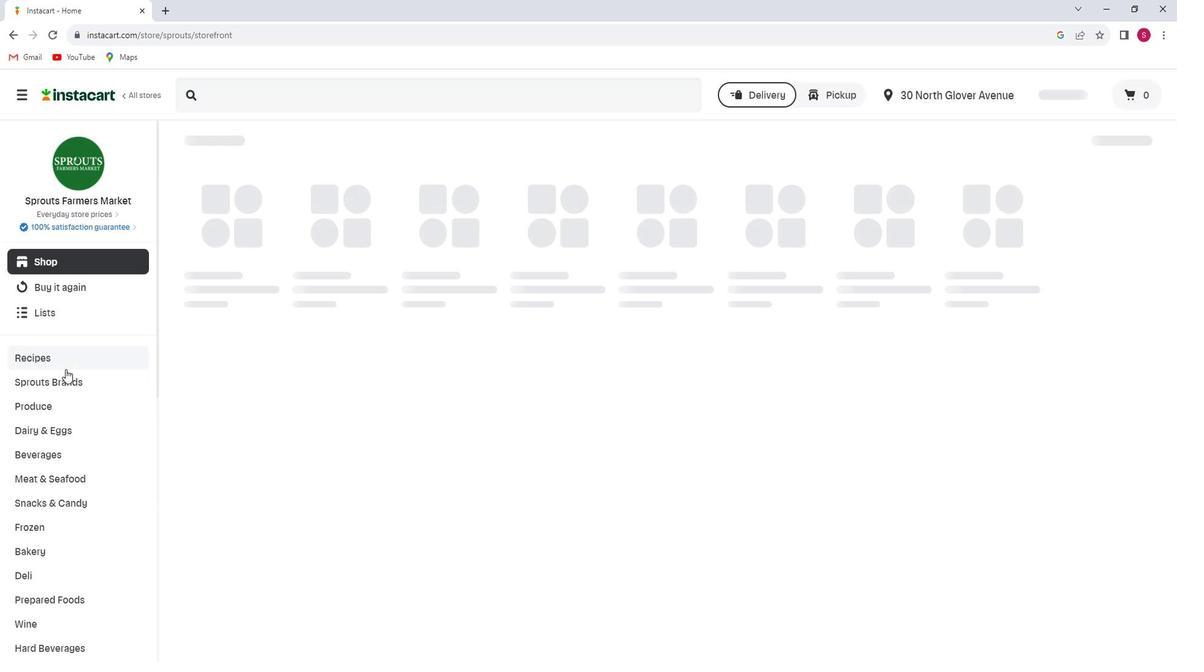 
Action: Mouse scrolled (85, 377) with delta (0, 0)
Screenshot: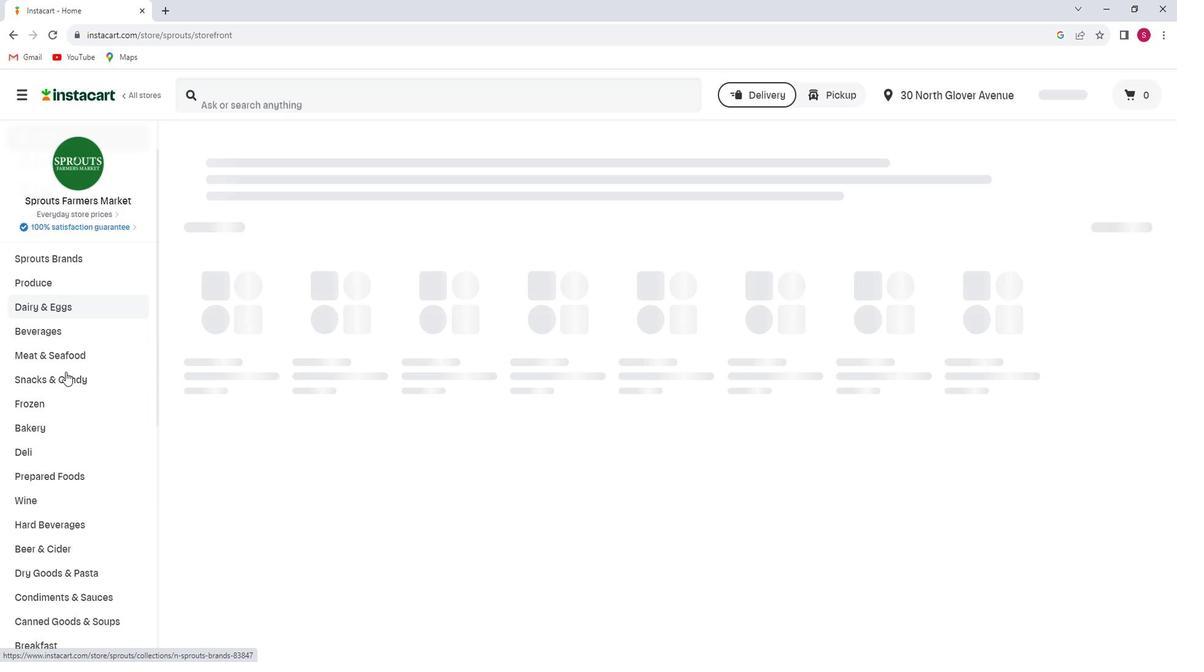 
Action: Mouse scrolled (85, 377) with delta (0, 0)
Screenshot: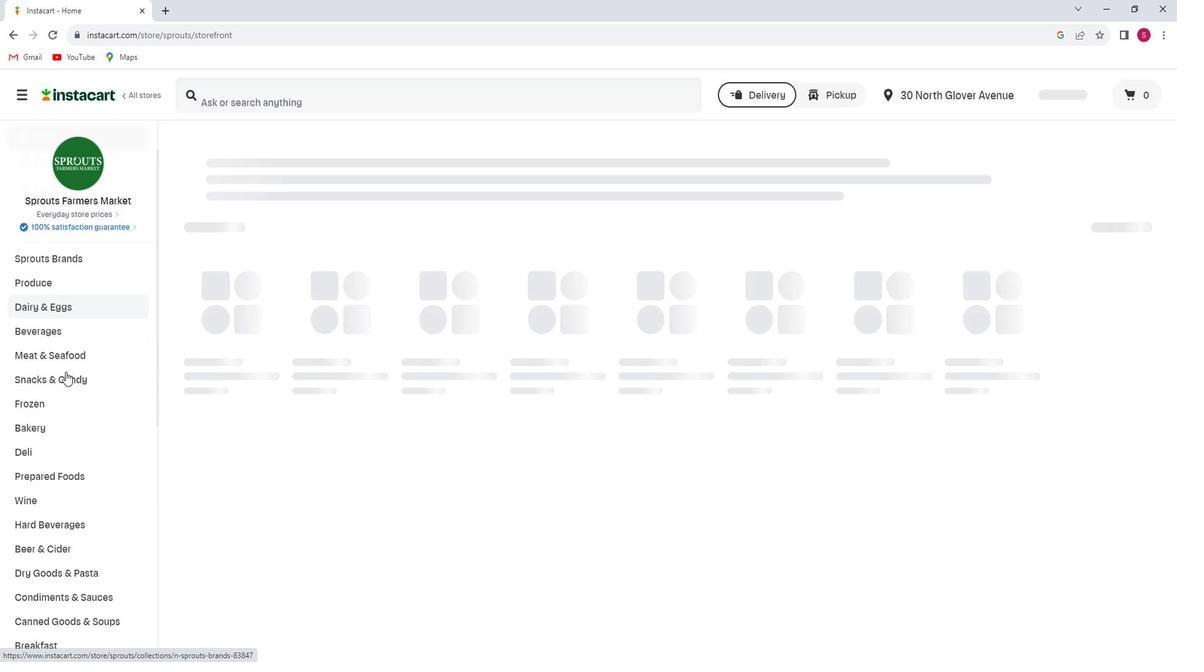 
Action: Mouse scrolled (85, 377) with delta (0, 0)
Screenshot: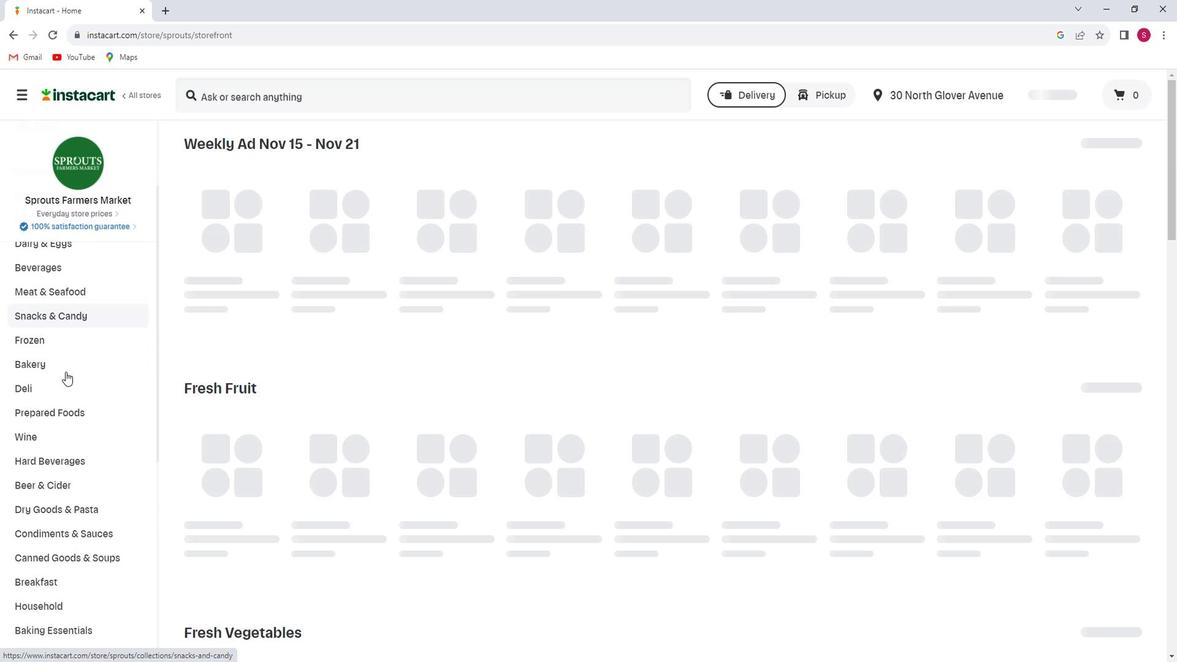 
Action: Mouse scrolled (85, 377) with delta (0, 0)
Screenshot: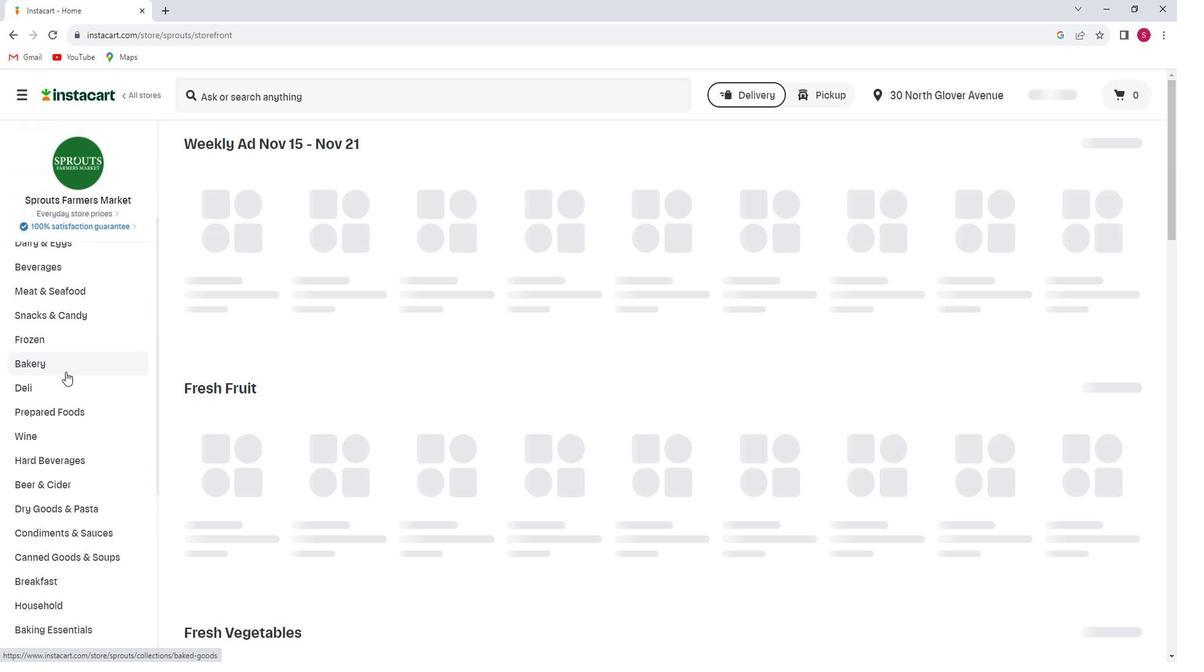 
Action: Mouse scrolled (85, 377) with delta (0, 0)
Screenshot: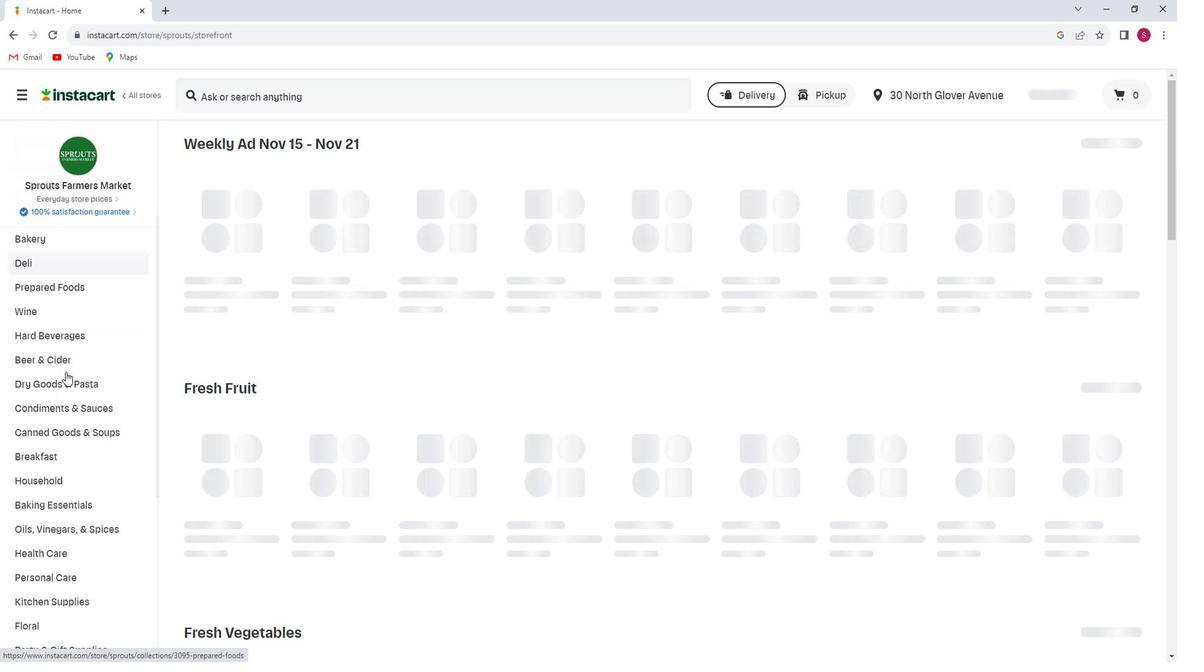 
Action: Mouse scrolled (85, 377) with delta (0, 0)
Screenshot: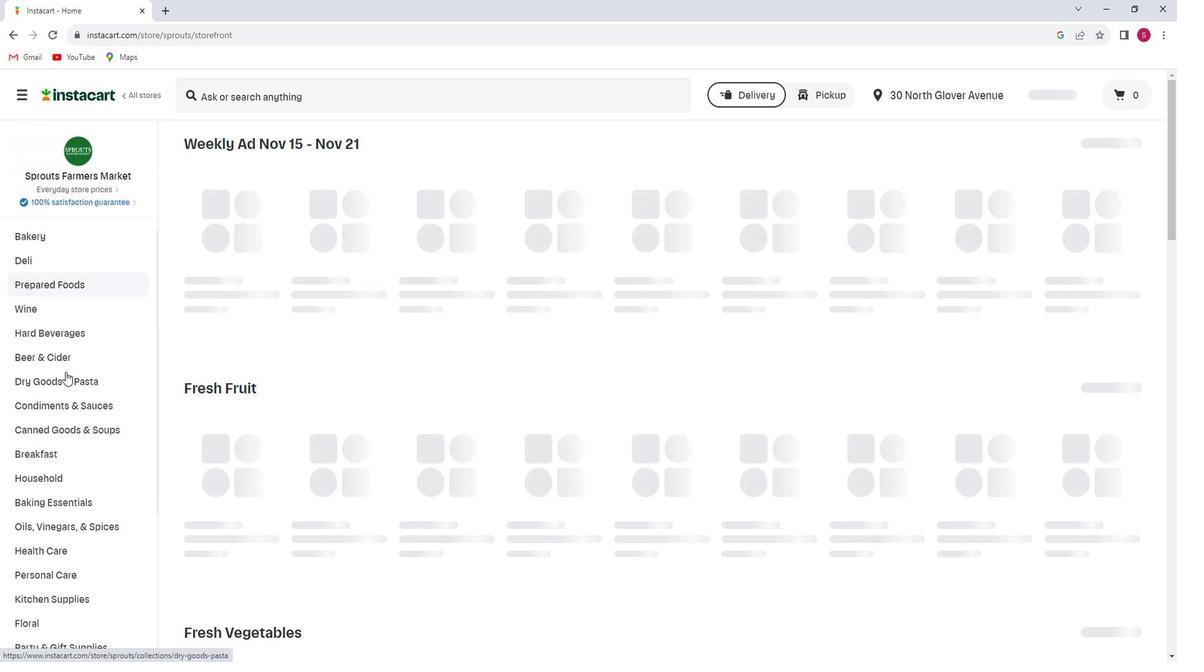 
Action: Mouse scrolled (85, 377) with delta (0, 0)
Screenshot: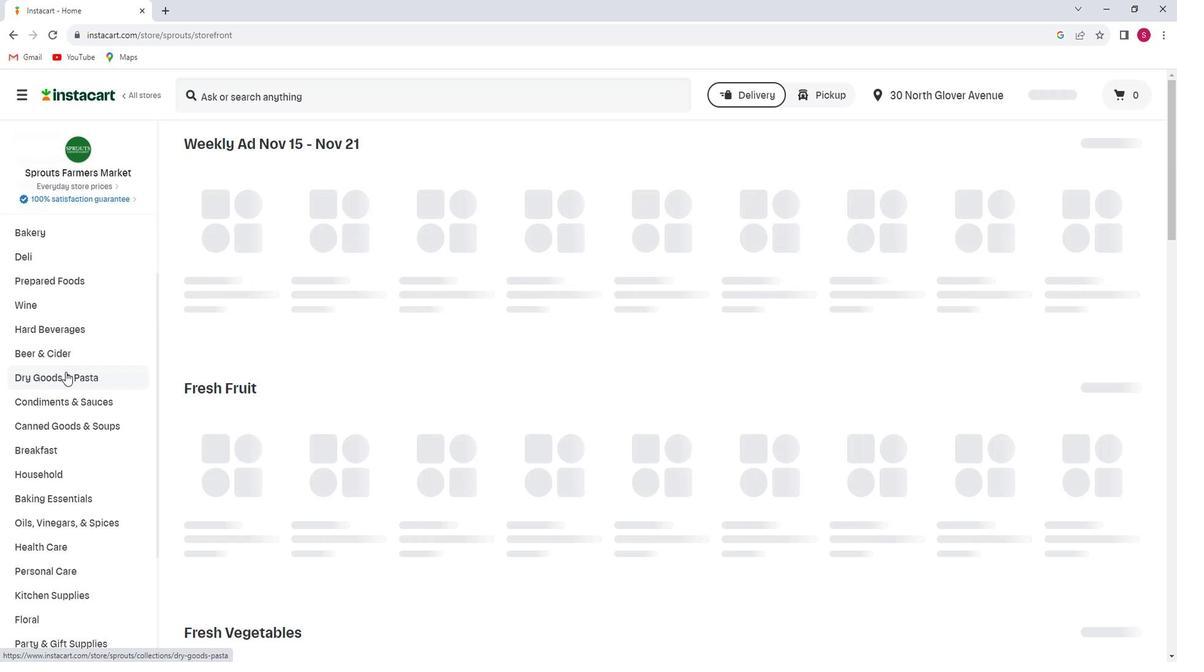 
Action: Mouse scrolled (85, 377) with delta (0, 0)
Screenshot: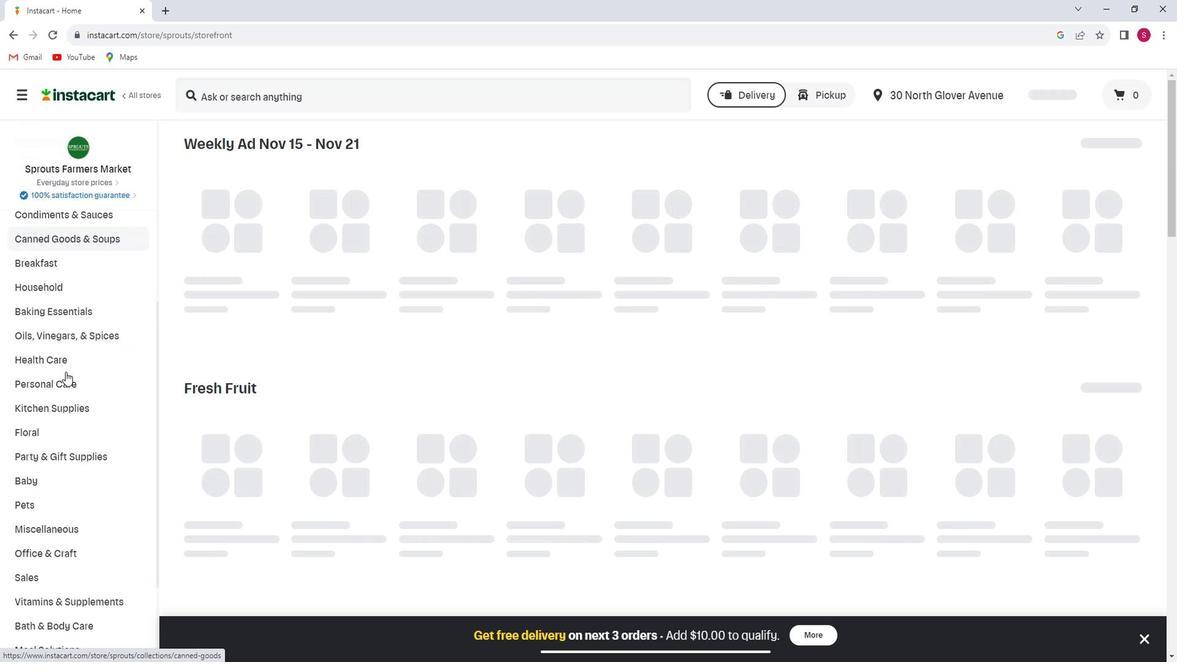 
Action: Mouse scrolled (85, 377) with delta (0, 0)
Screenshot: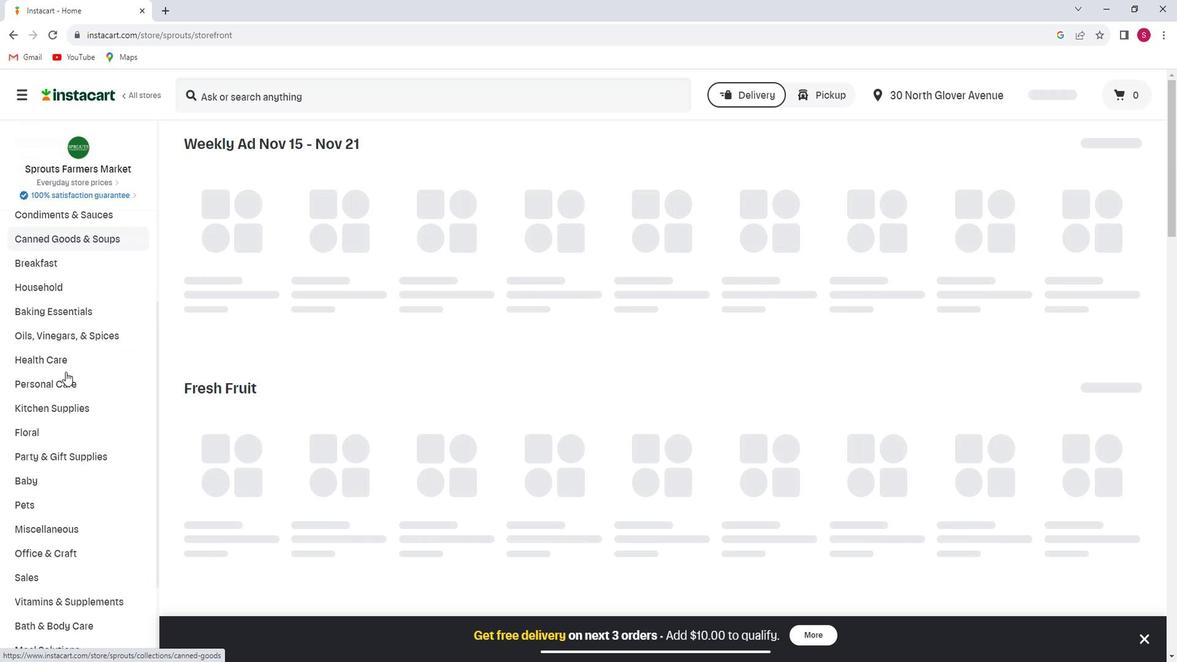 
Action: Mouse moved to (44, 482)
Screenshot: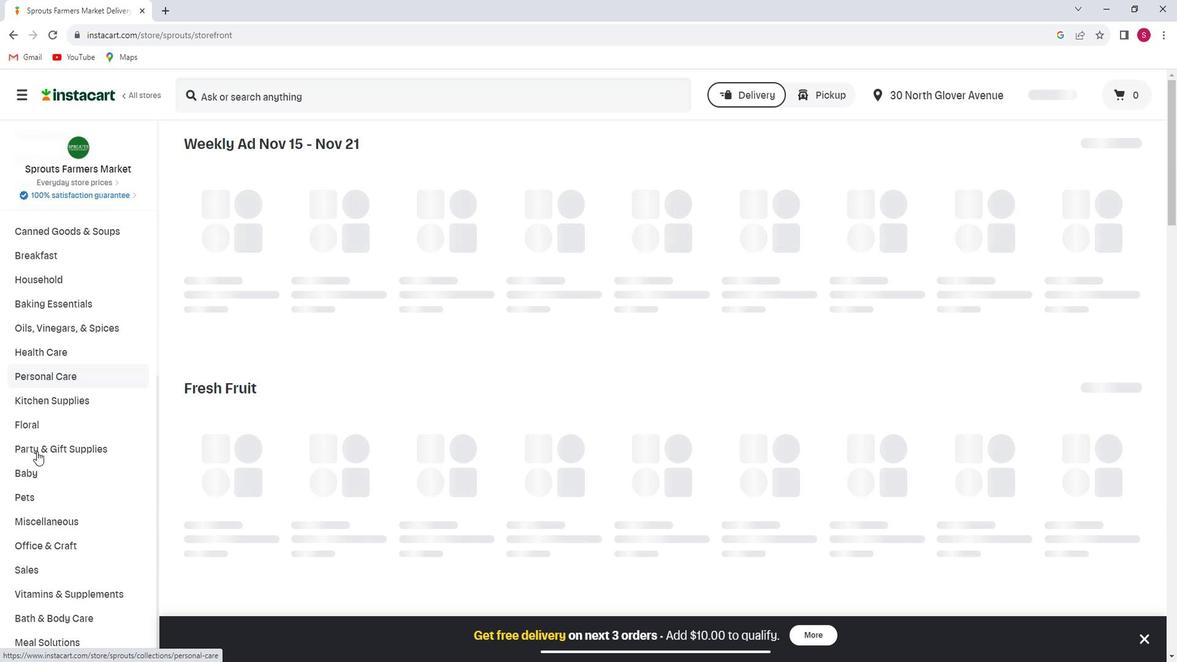 
Action: Mouse pressed left at (44, 482)
Screenshot: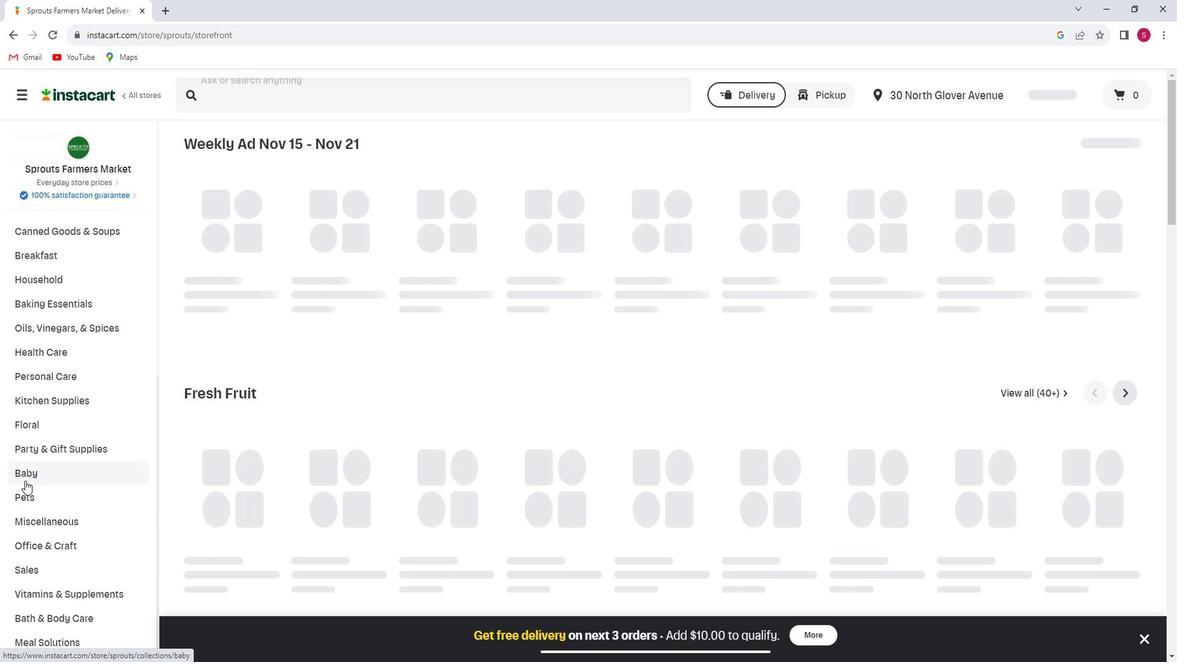 
Action: Mouse moved to (69, 544)
Screenshot: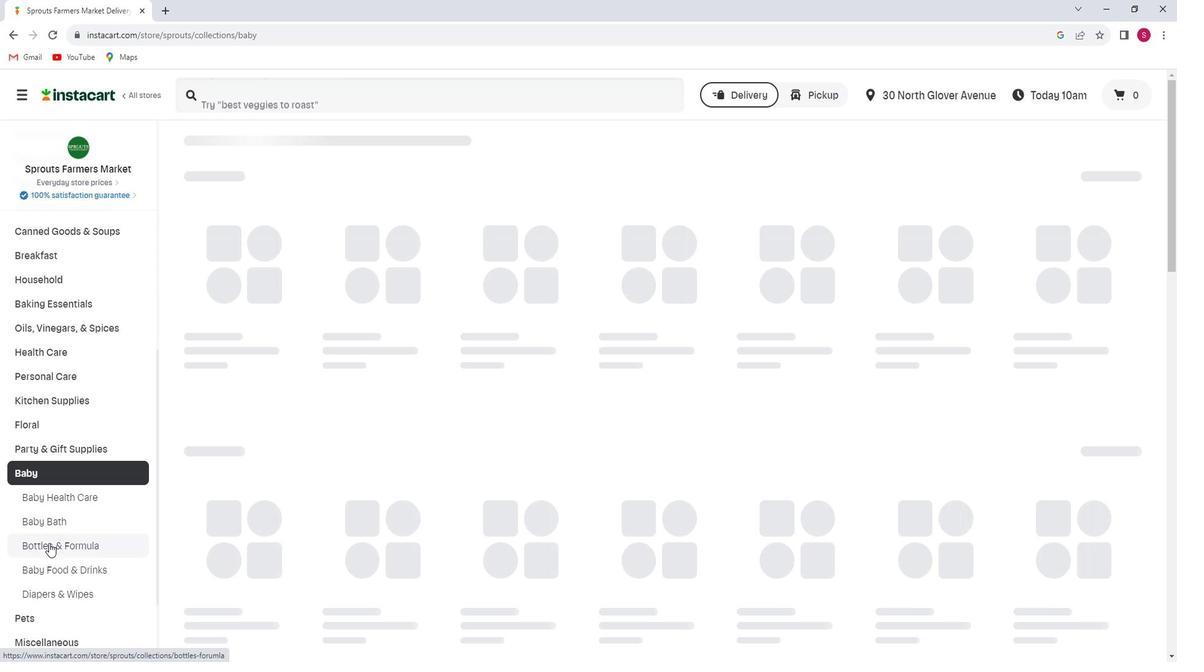 
Action: Mouse pressed left at (69, 544)
Screenshot: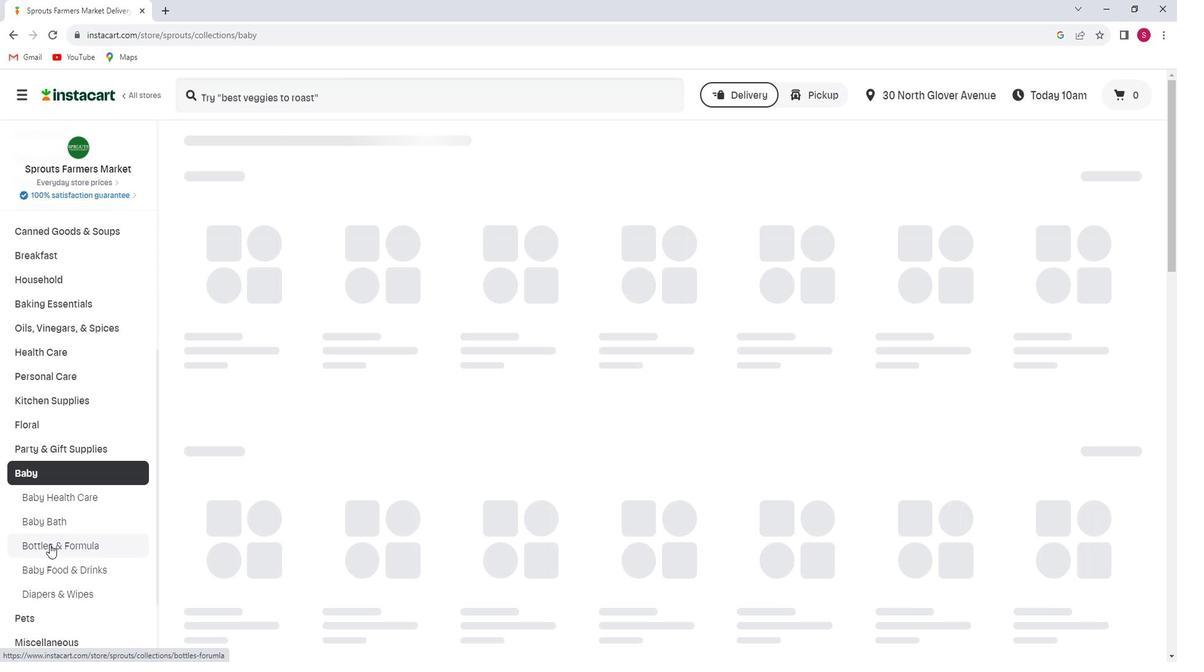 
Action: Mouse moved to (326, 109)
Screenshot: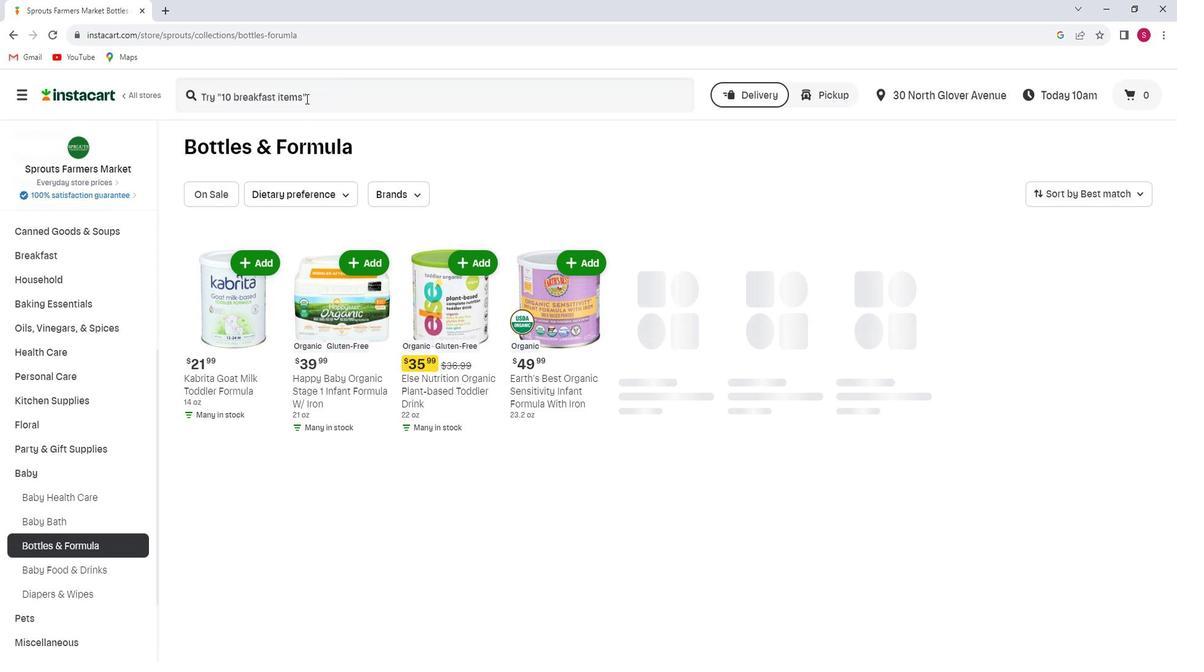 
Action: Mouse pressed left at (326, 109)
Screenshot: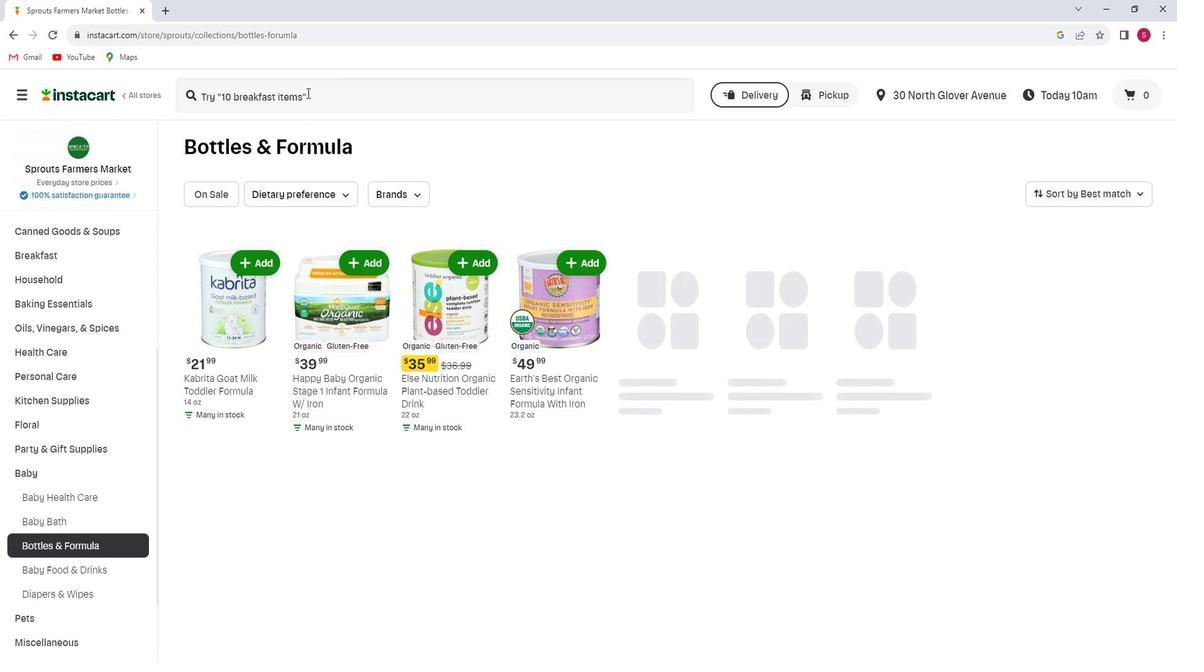 
Action: Key pressed <Key.shift>Serenity<Key.space><Key.shift>kids<Key.space><Key.shift>A2<Key.space><Key.shift>grass<Key.space><Key.shift>Fed<Key.space><Key.shift>Whole<Key.space><Key.shift>Milk<Key.space><Key.shift>toddler<Key.space><Key.shift>Formula<Key.enter>
Screenshot: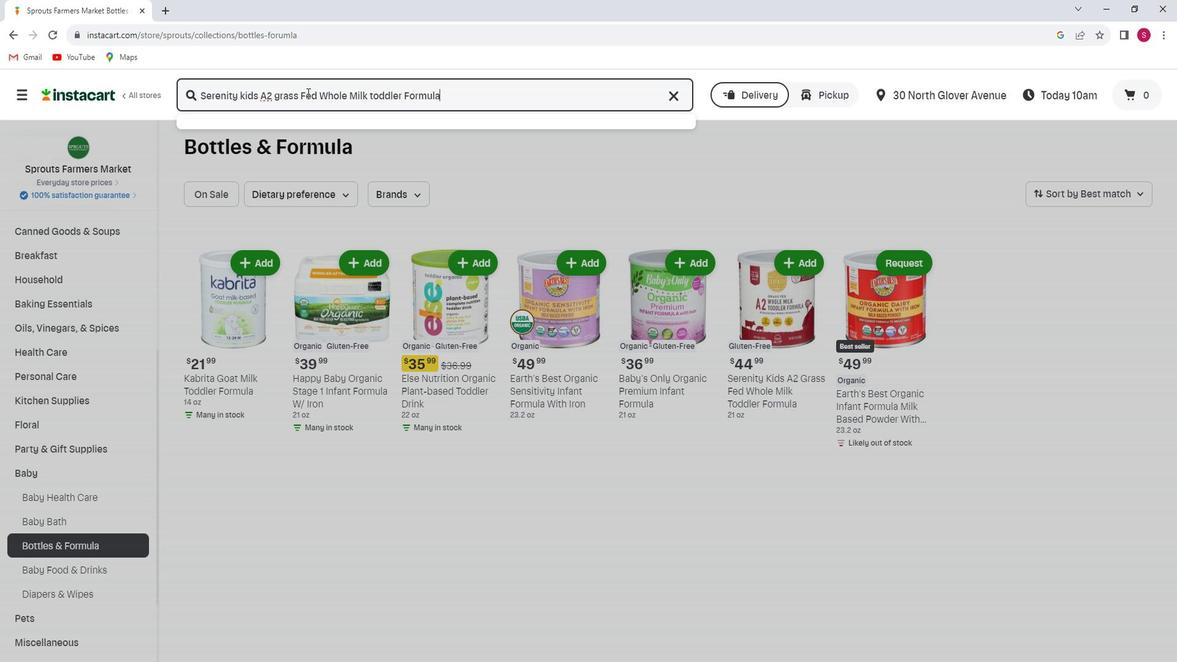 
Action: Mouse moved to (364, 209)
Screenshot: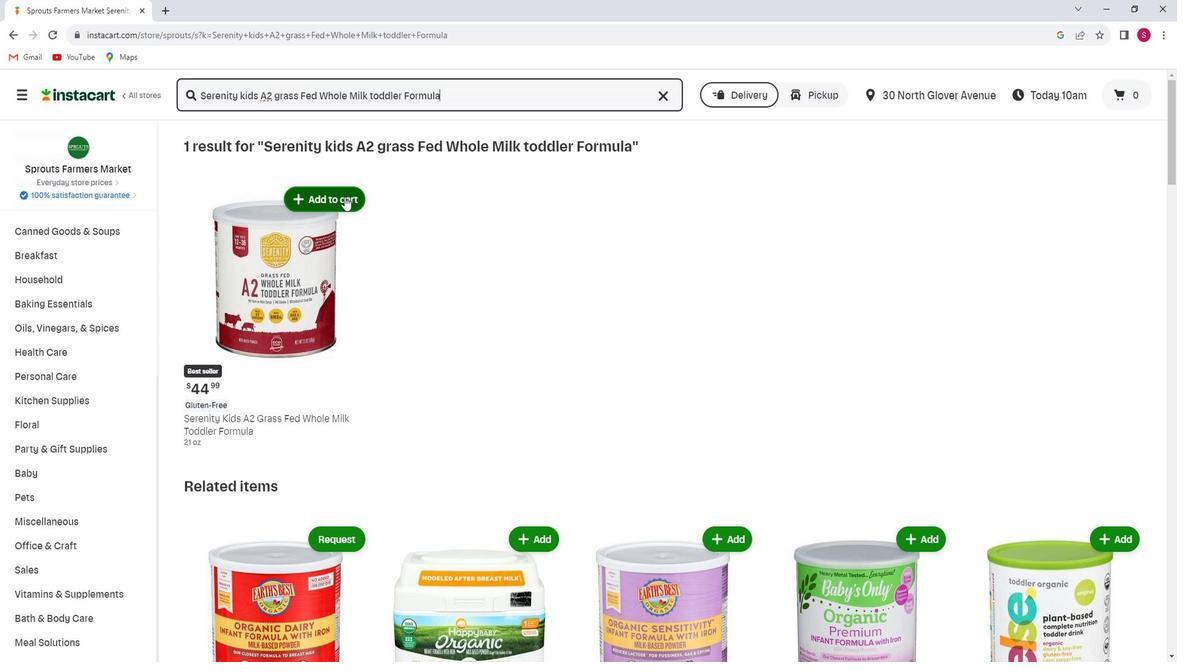 
Action: Mouse pressed left at (364, 209)
Screenshot: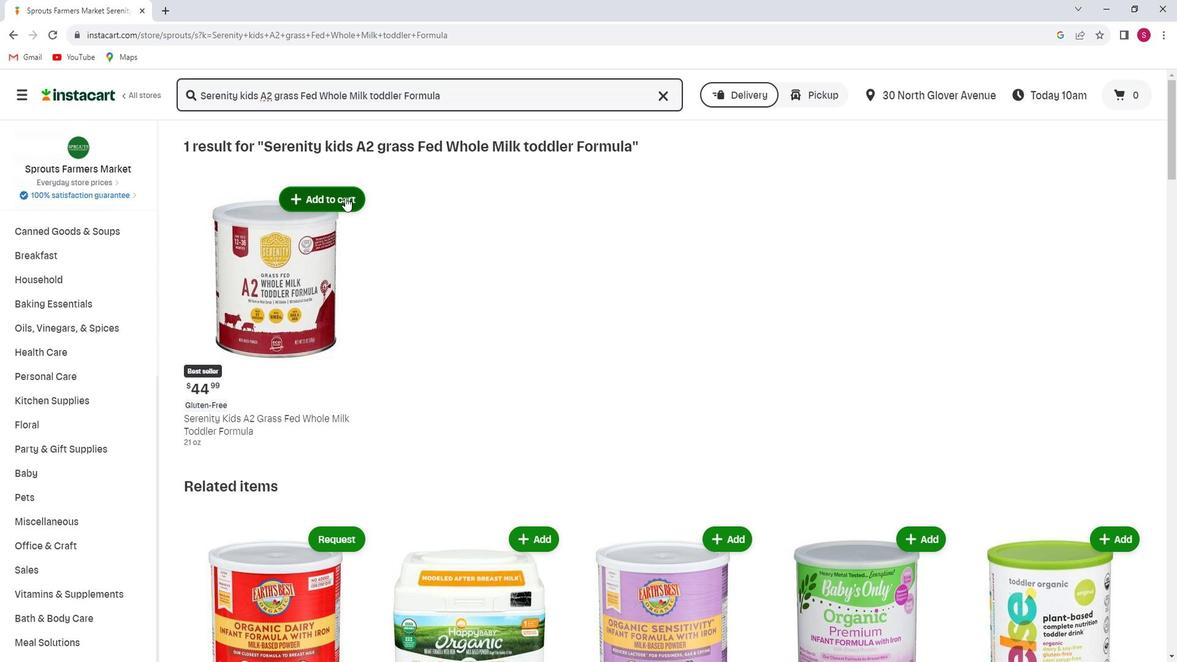 
Action: Mouse moved to (378, 245)
Screenshot: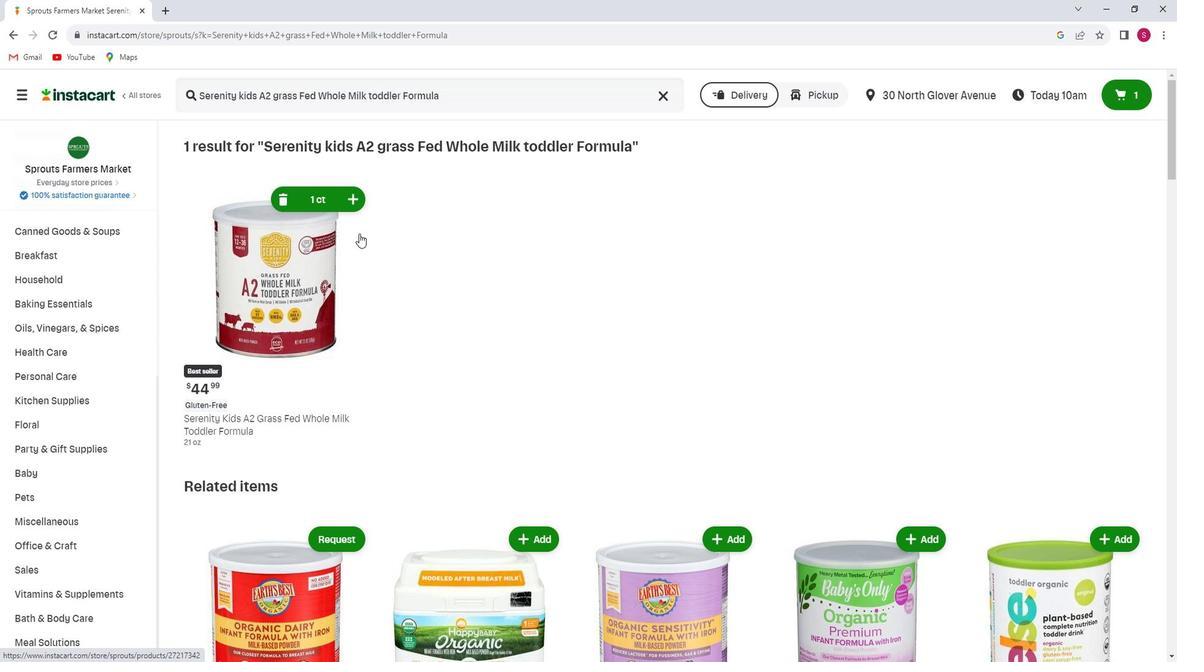 
